 Task: Find the distance between Denver and Molly Brown House Museum
Action: Mouse moved to (258, 66)
Screenshot: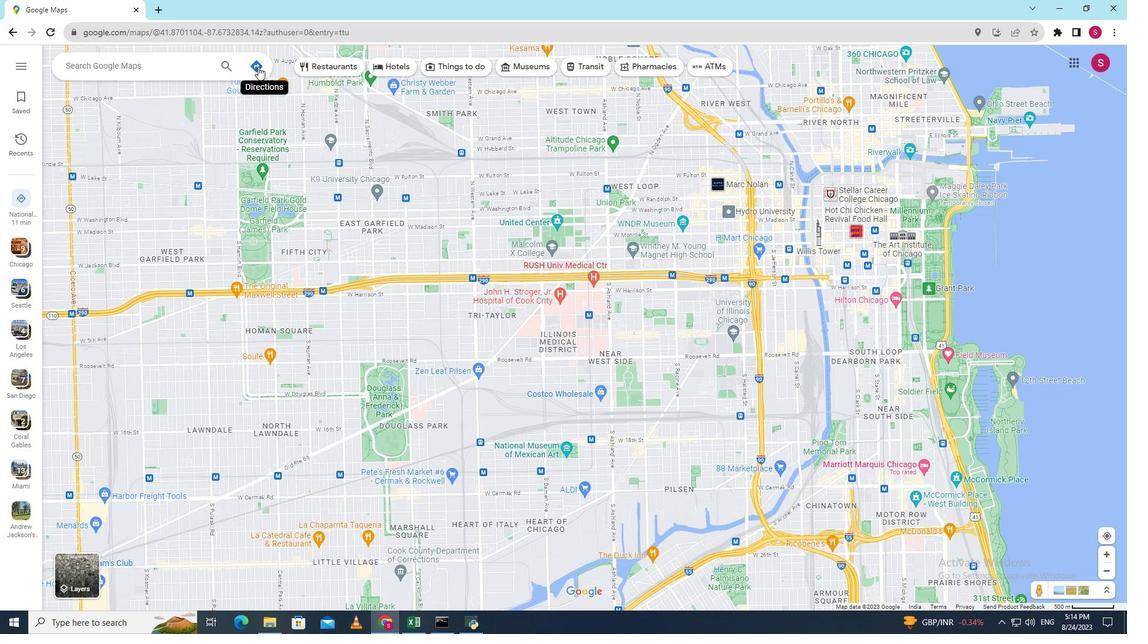 
Action: Mouse pressed left at (258, 66)
Screenshot: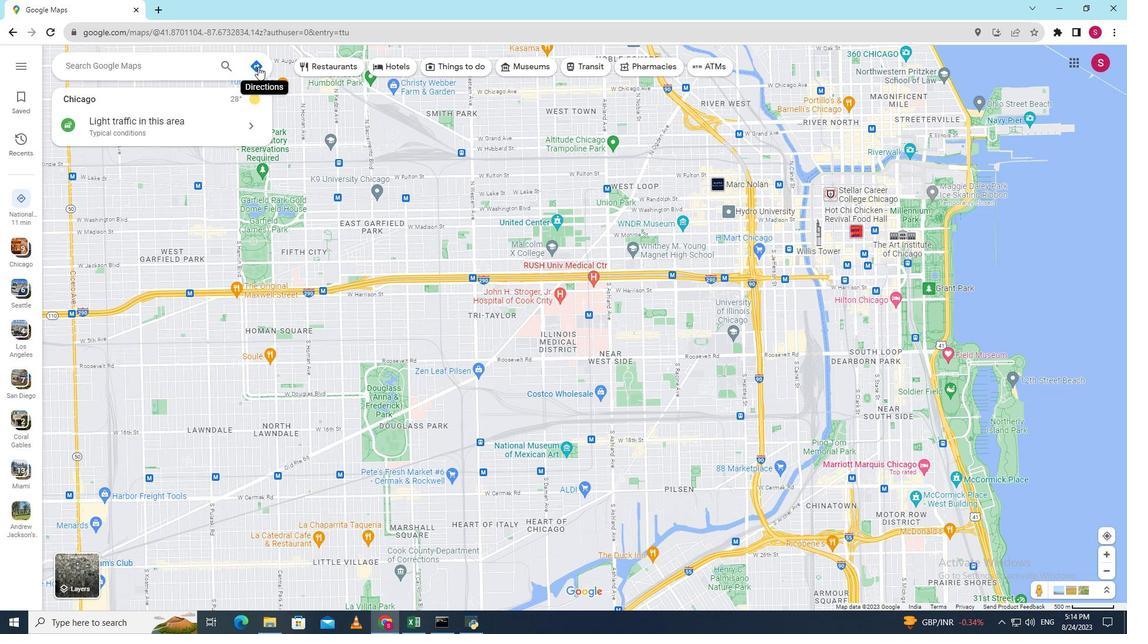 
Action: Key pressed <Key.shift>Denver
Screenshot: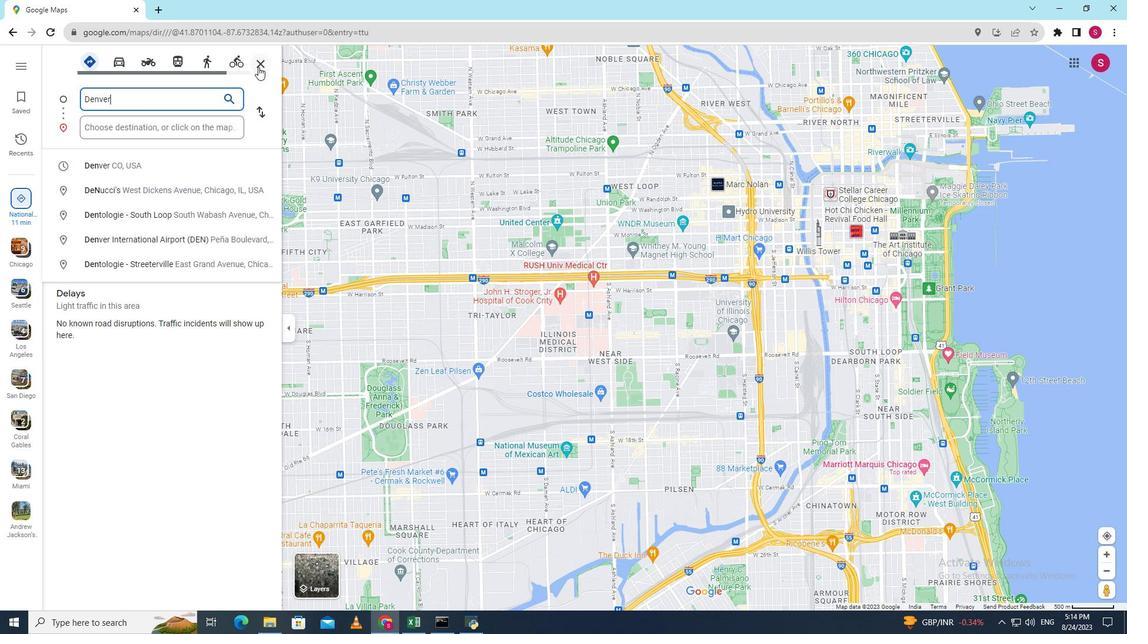 
Action: Mouse moved to (169, 130)
Screenshot: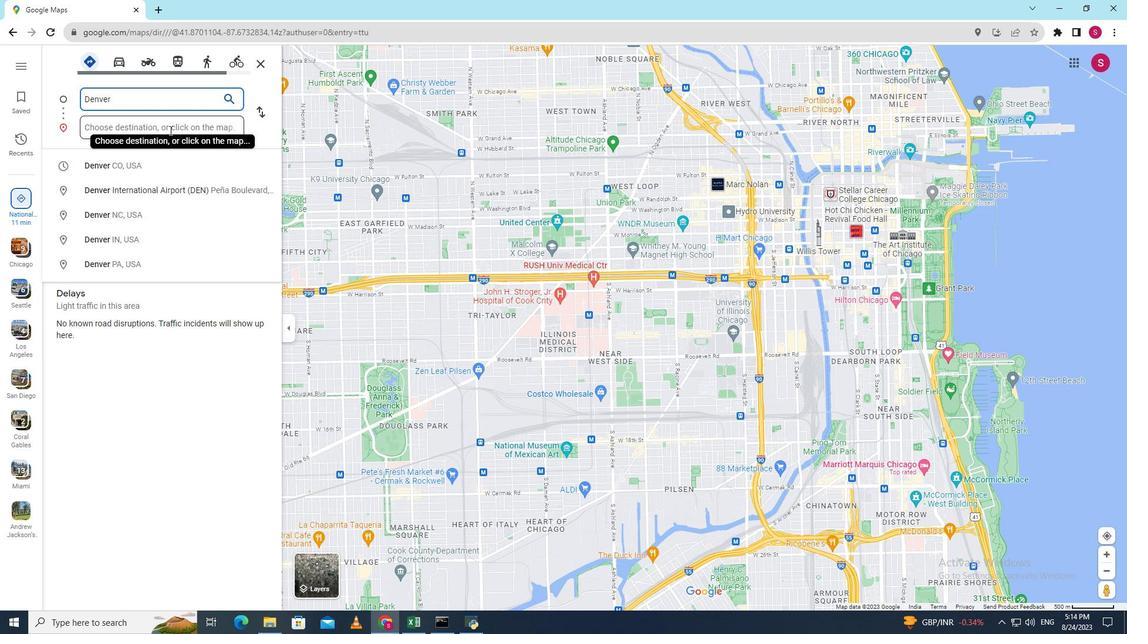 
Action: Mouse pressed left at (169, 130)
Screenshot: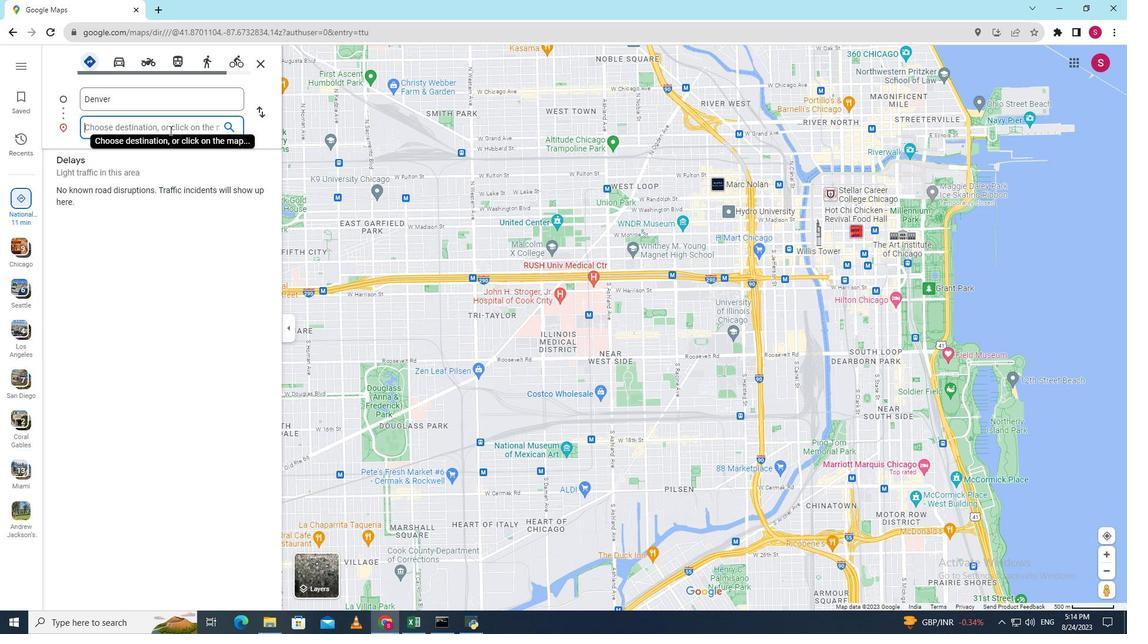 
Action: Key pressed <Key.shift>Molly<Key.space><Key.shift>Brown<Key.space><Key.shift>House<Key.space><Key.shift>Museum<Key.enter>
Screenshot: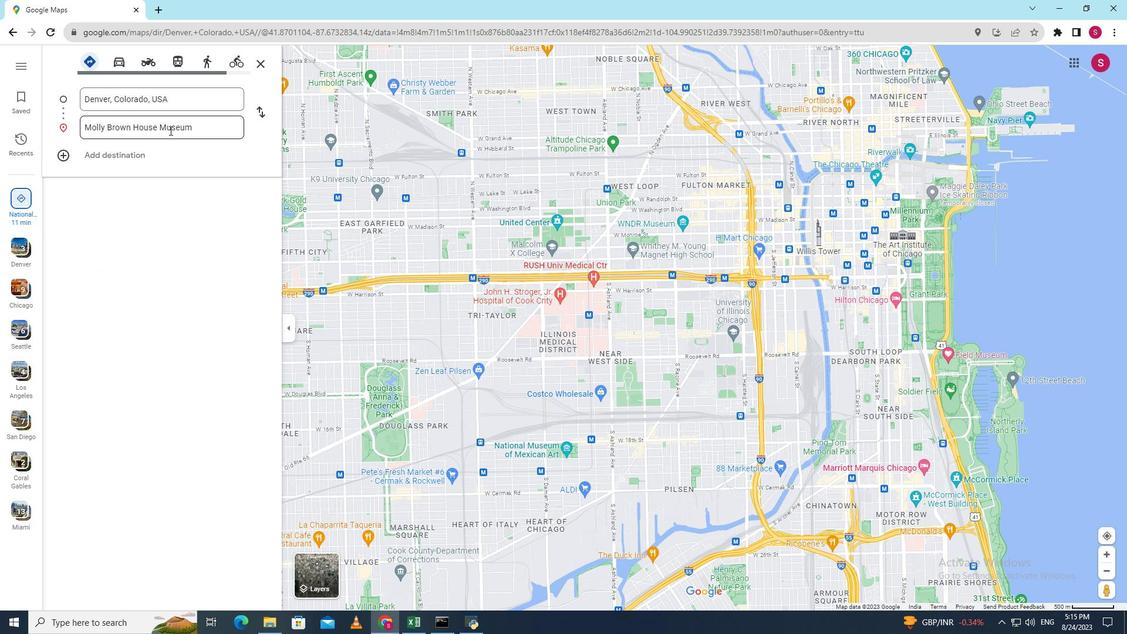 
Action: Mouse moved to (616, 266)
Screenshot: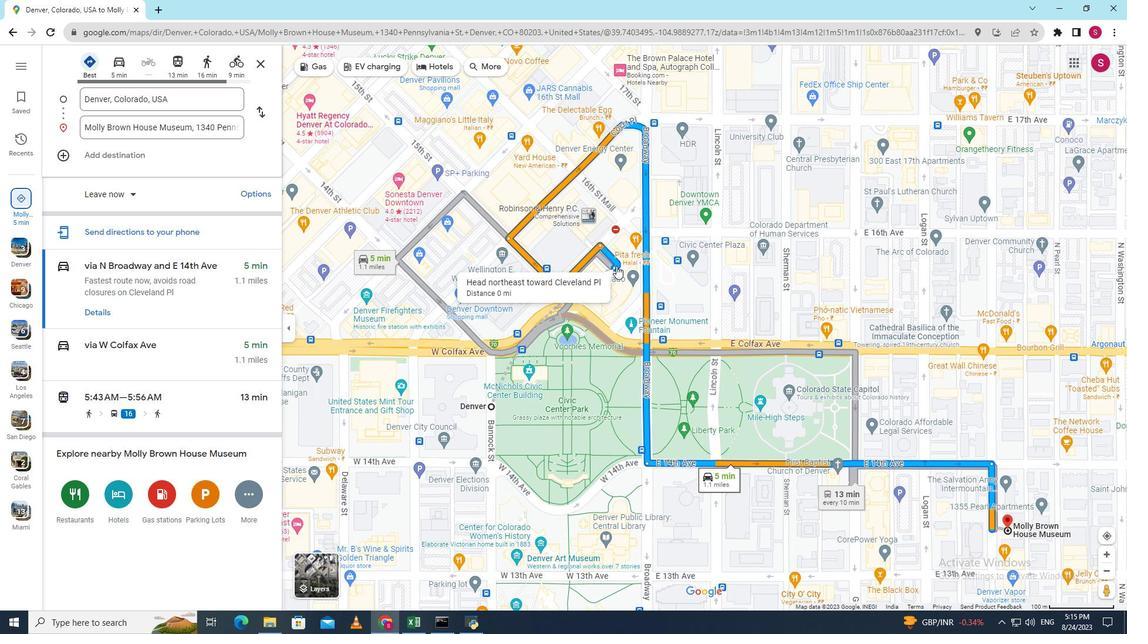 
Action: Mouse scrolled (616, 266) with delta (0, 0)
Screenshot: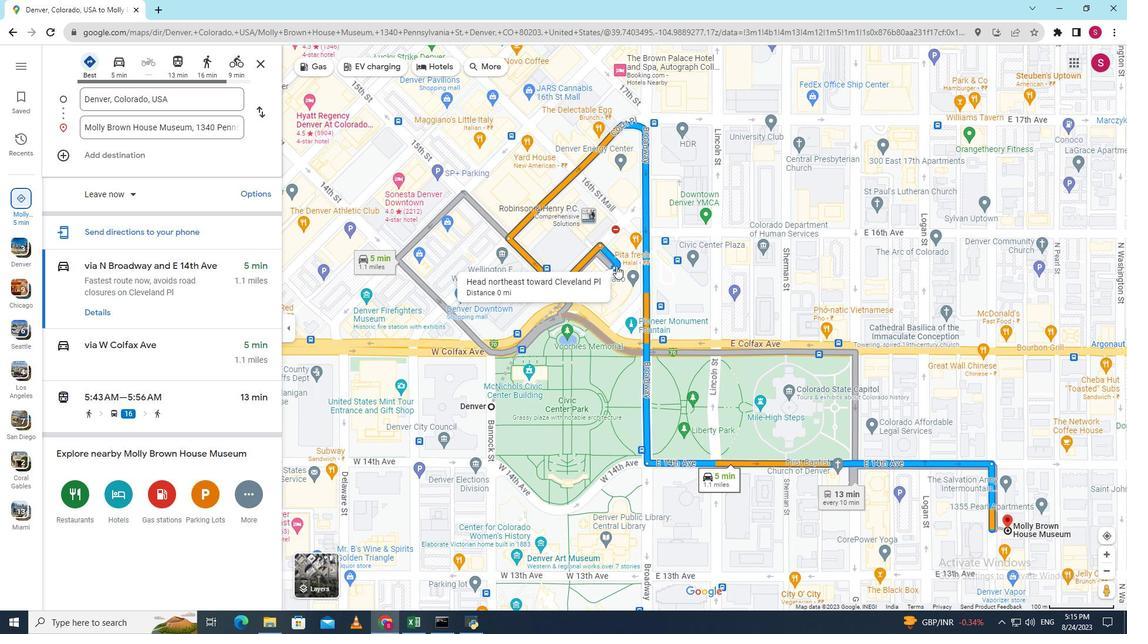 
Action: Mouse scrolled (616, 266) with delta (0, 0)
Screenshot: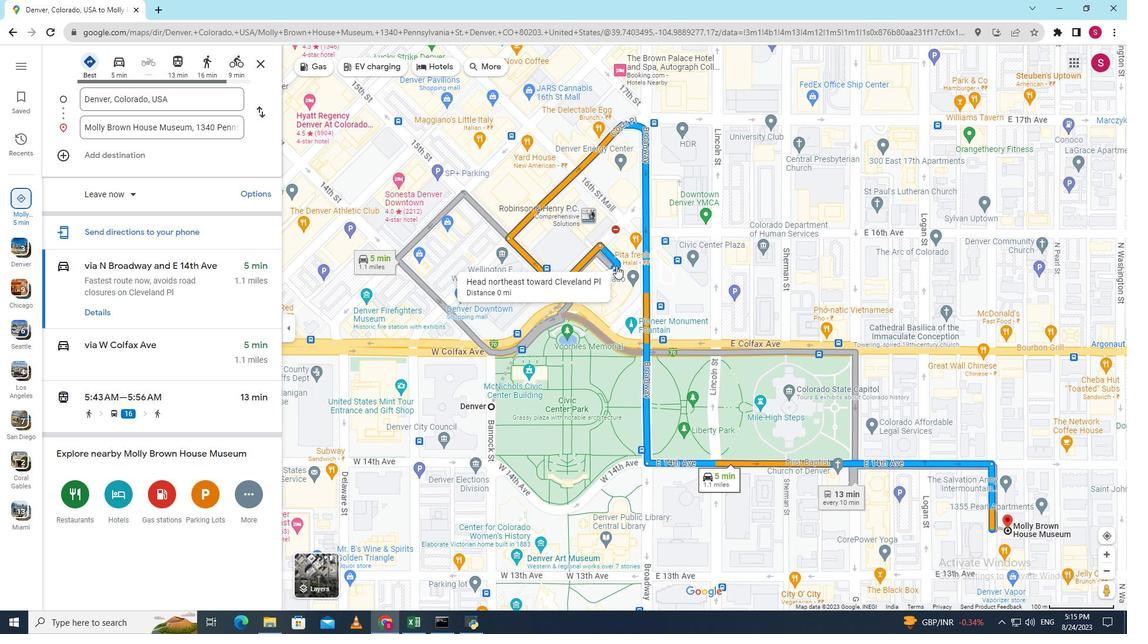 
Action: Mouse scrolled (616, 266) with delta (0, 0)
Screenshot: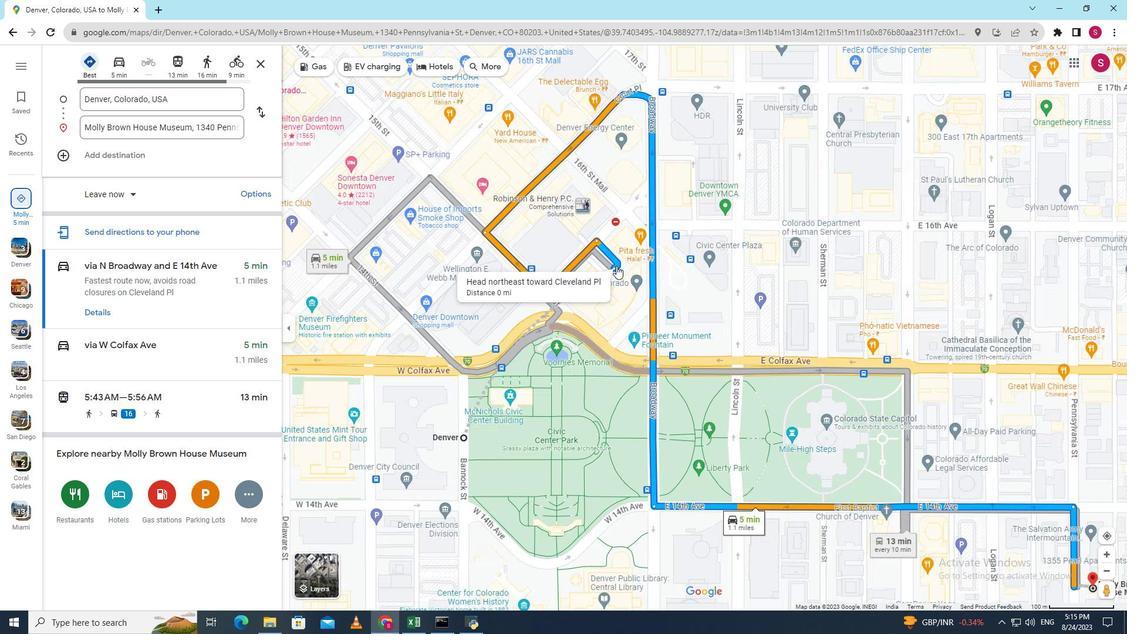 
Action: Mouse scrolled (616, 266) with delta (0, 0)
Screenshot: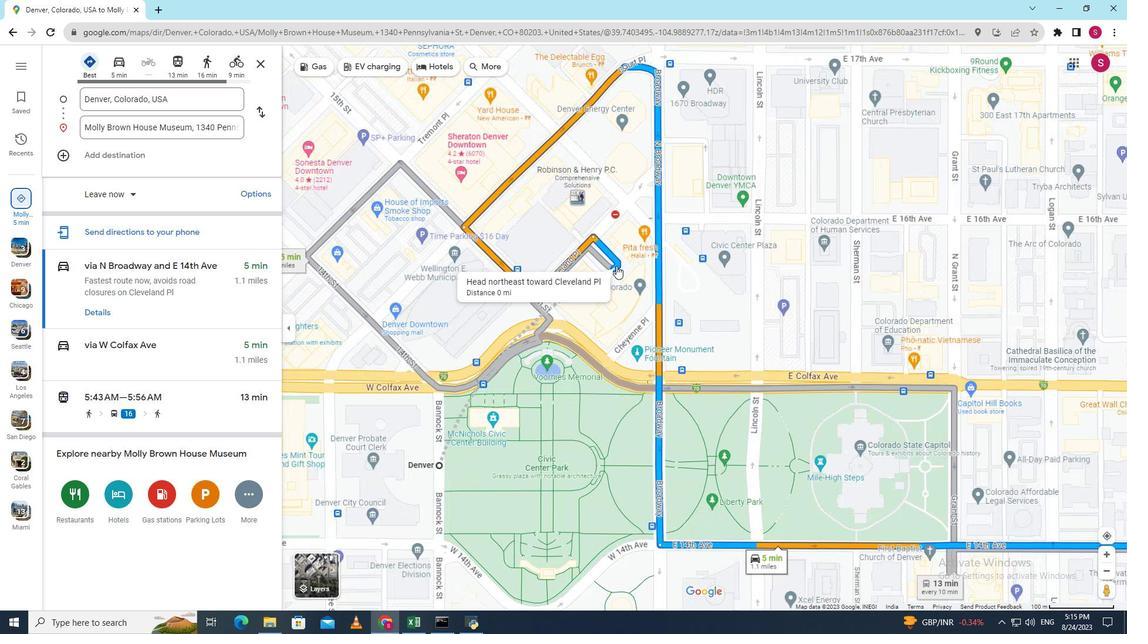 
Action: Mouse scrolled (616, 266) with delta (0, 0)
Screenshot: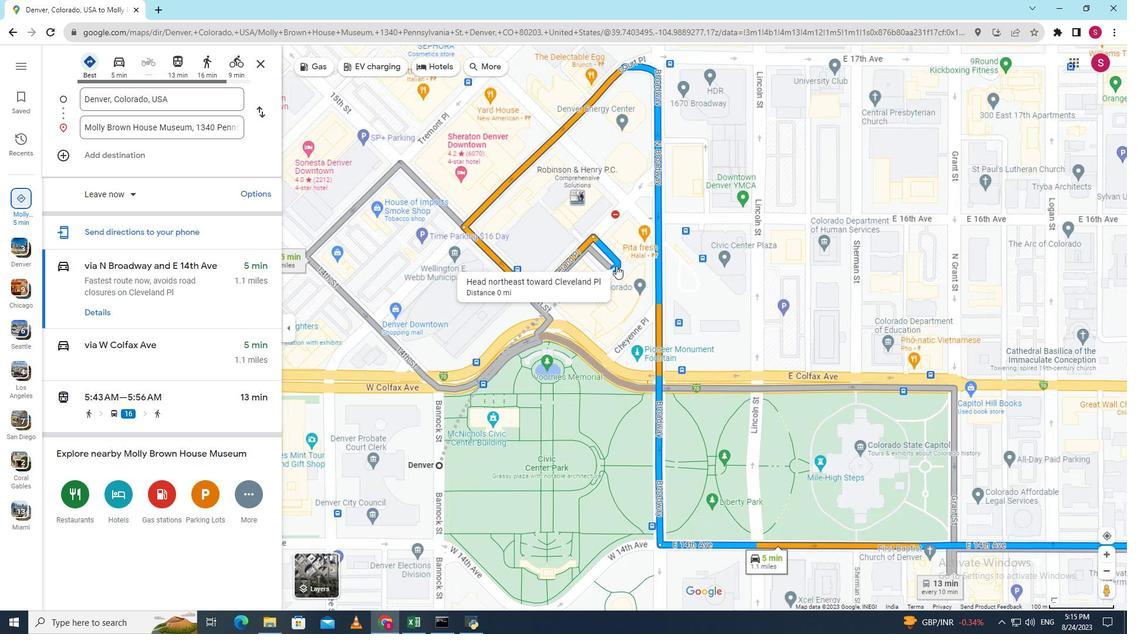 
Action: Mouse moved to (493, 384)
Screenshot: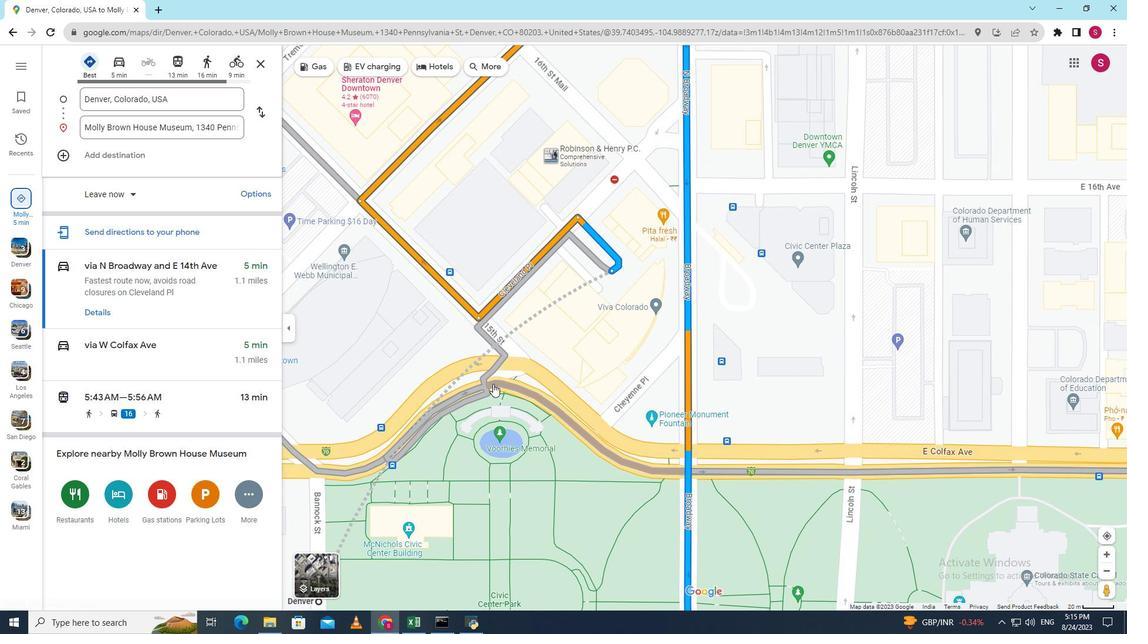 
Action: Mouse scrolled (493, 384) with delta (0, 0)
Screenshot: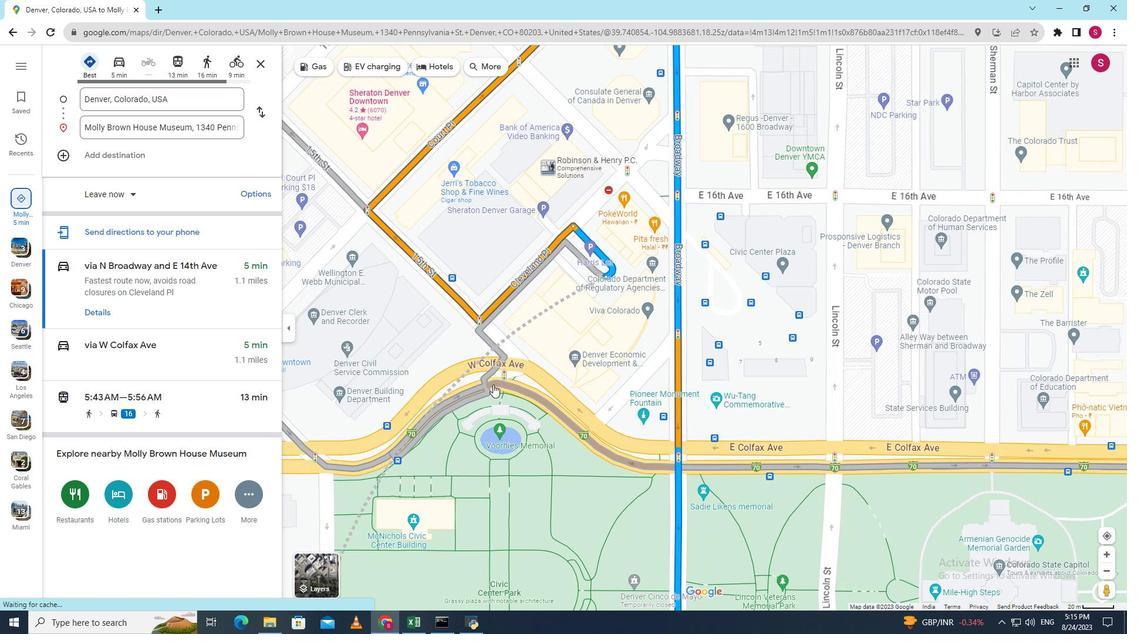 
Action: Mouse scrolled (493, 384) with delta (0, 0)
Screenshot: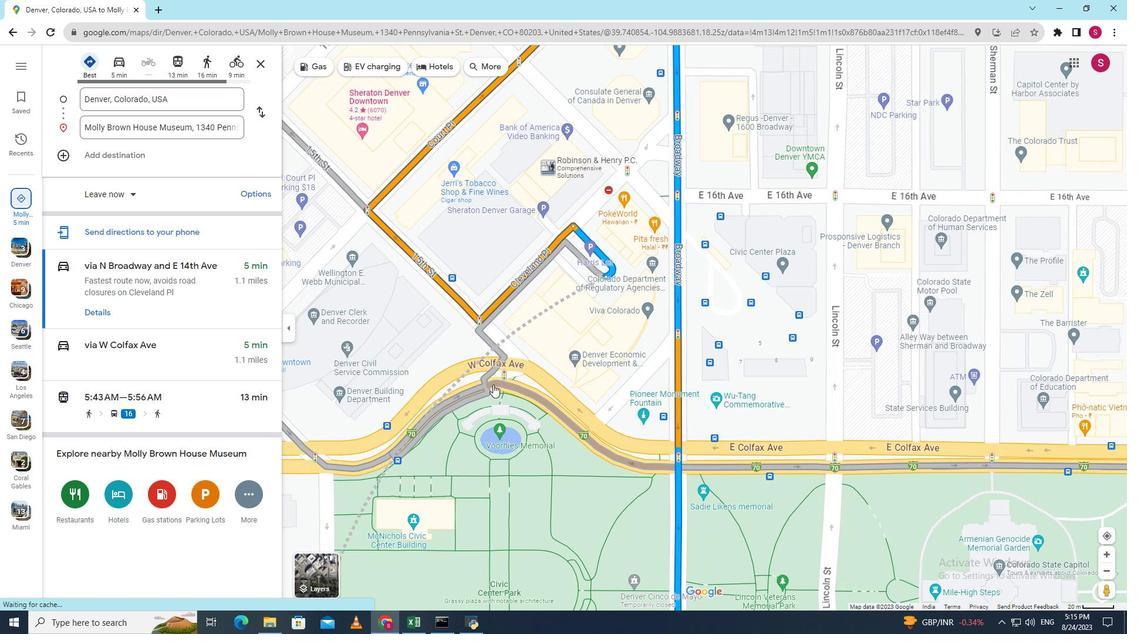 
Action: Mouse scrolled (493, 384) with delta (0, 0)
Screenshot: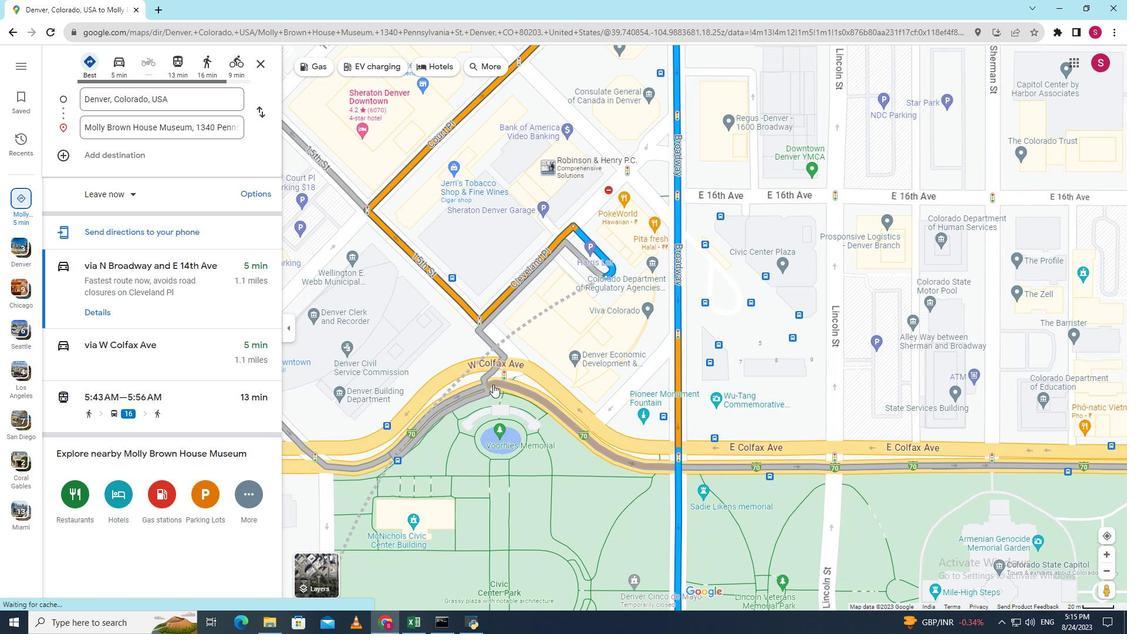 
Action: Mouse scrolled (493, 384) with delta (0, 0)
Screenshot: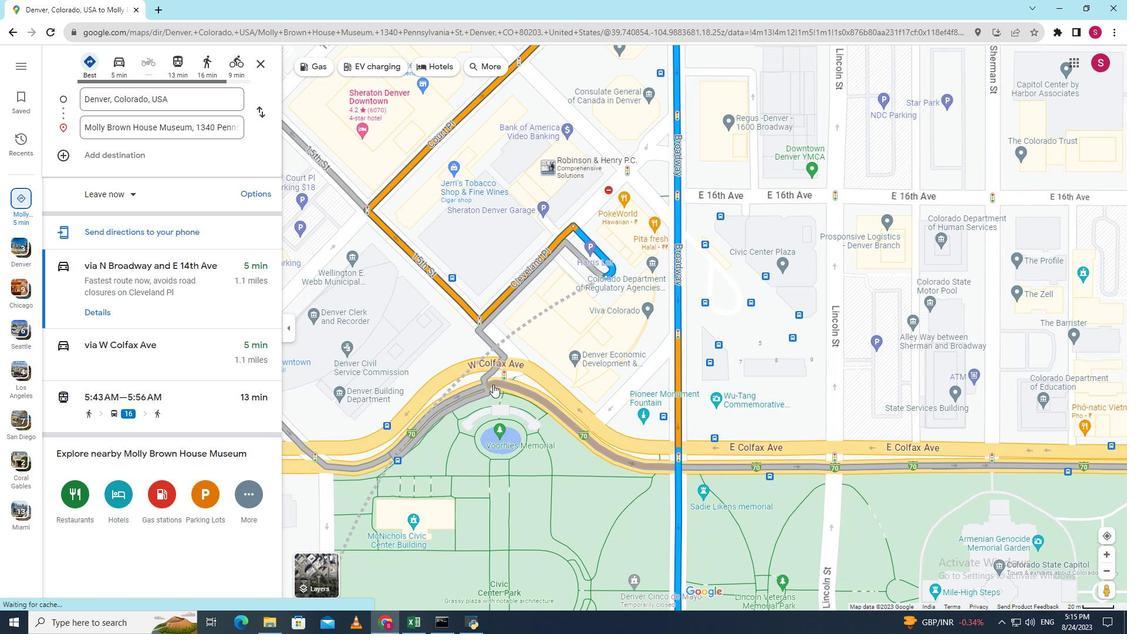 
Action: Mouse scrolled (493, 384) with delta (0, 0)
Screenshot: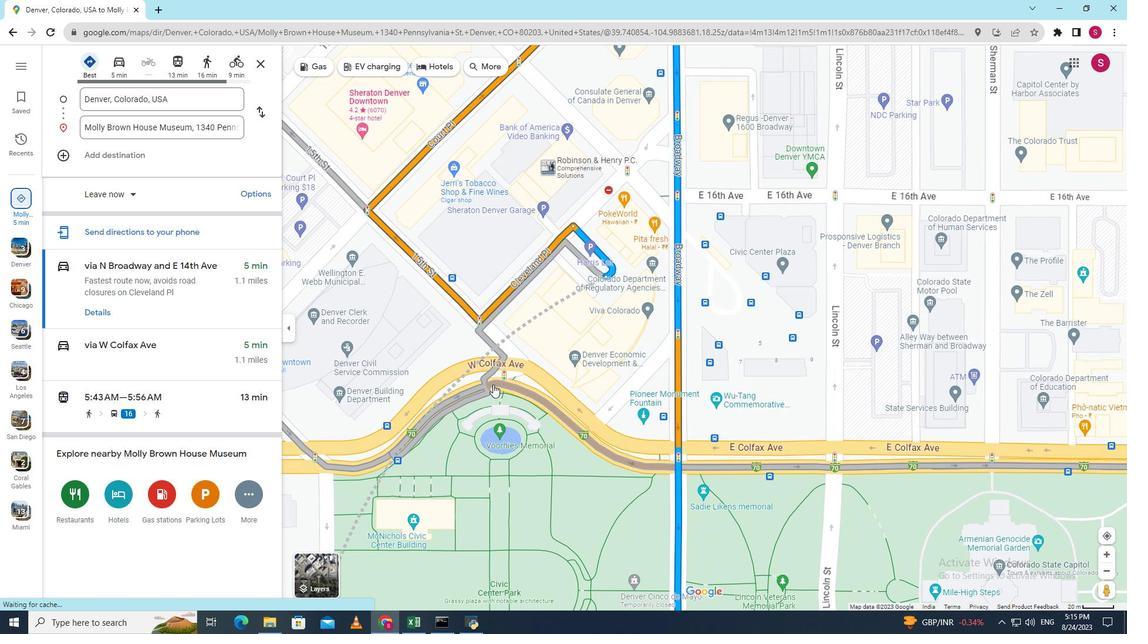
Action: Mouse scrolled (493, 384) with delta (0, 0)
Screenshot: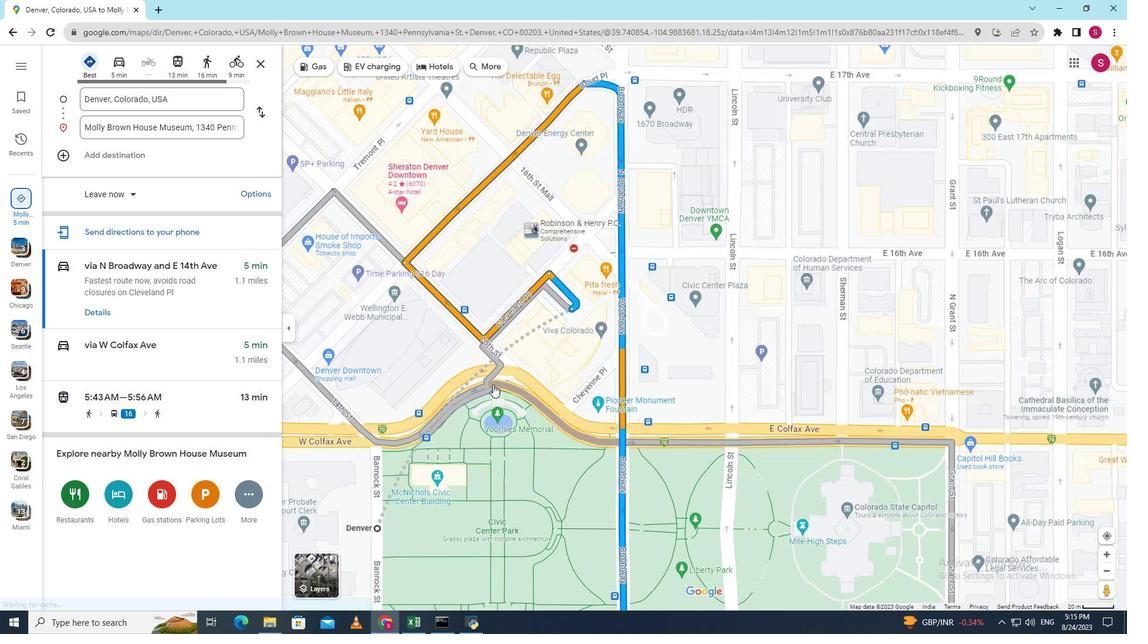 
Action: Mouse moved to (410, 486)
Screenshot: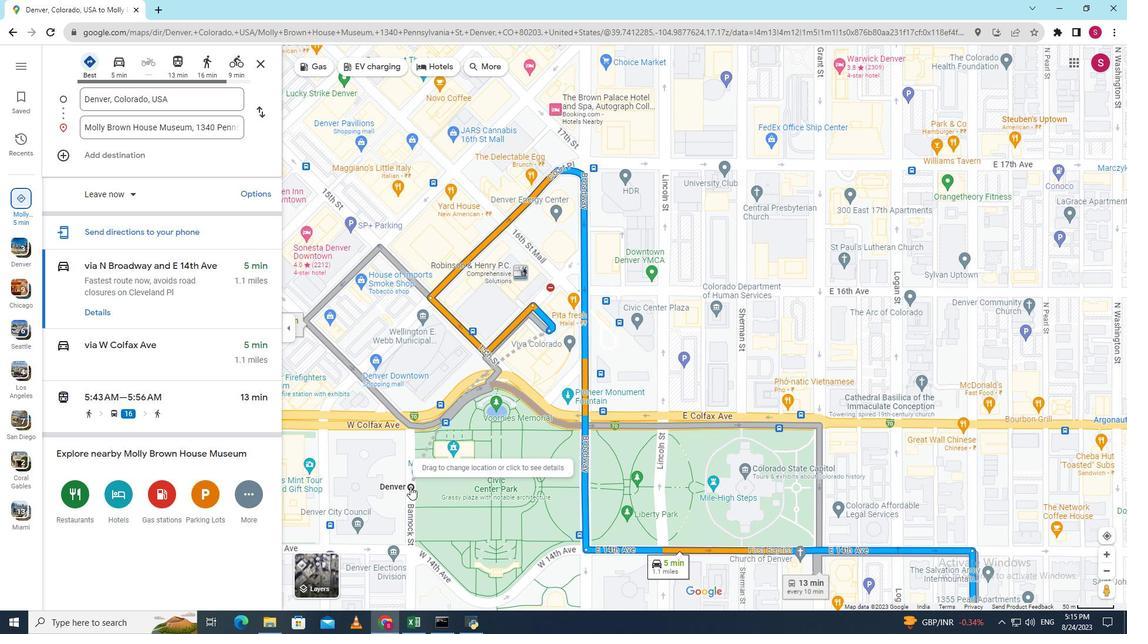 
Action: Mouse pressed right at (410, 486)
Screenshot: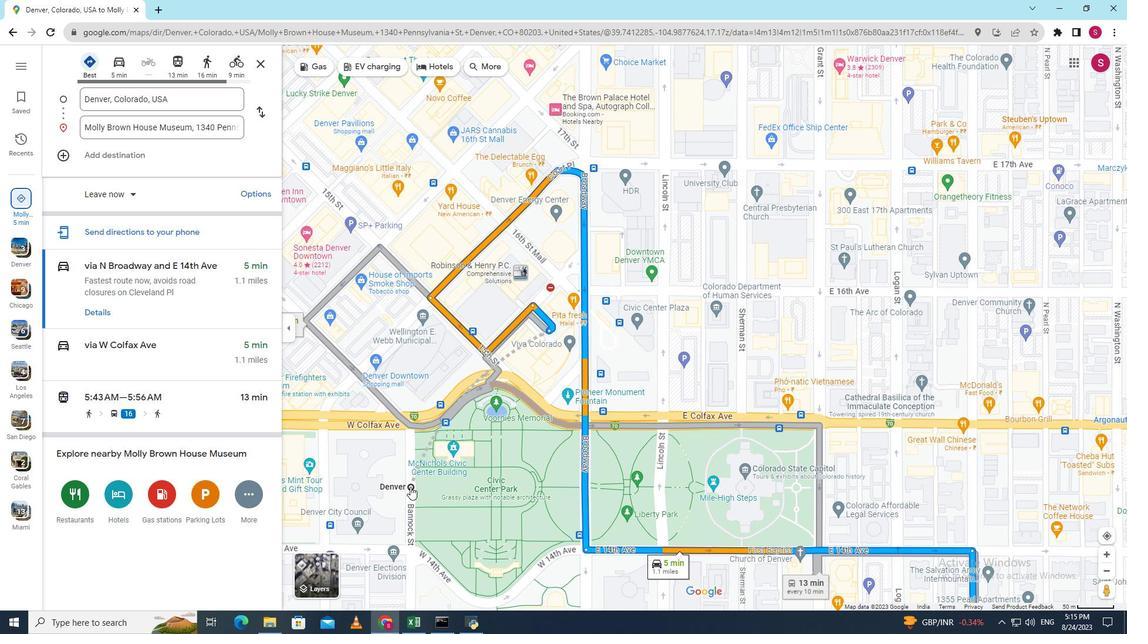 
Action: Mouse moved to (464, 576)
Screenshot: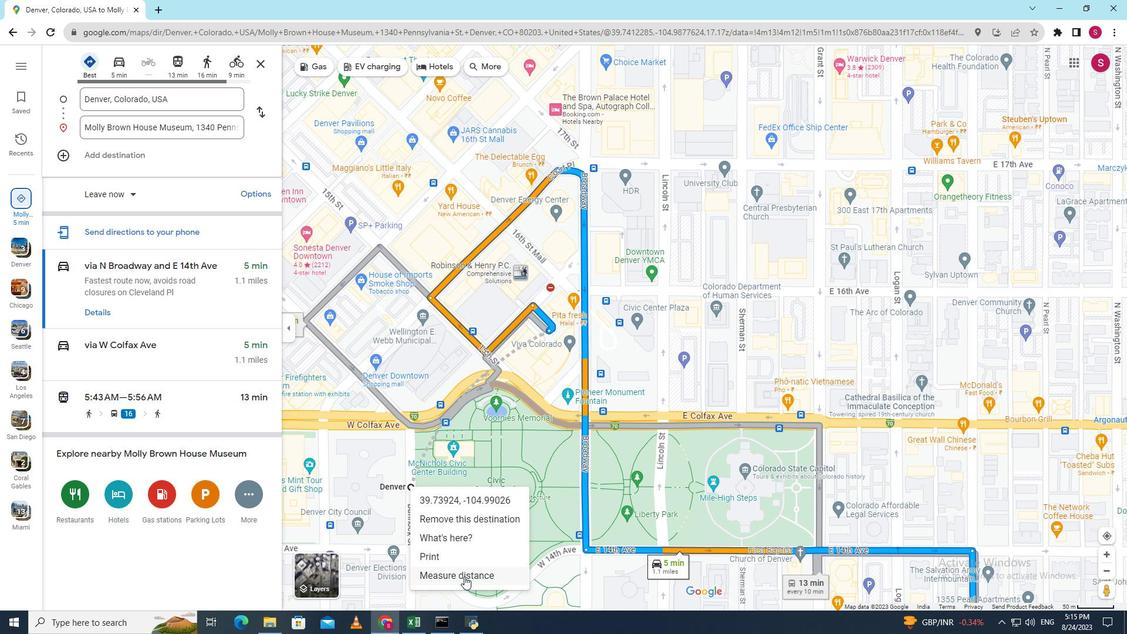 
Action: Mouse pressed left at (464, 576)
Screenshot: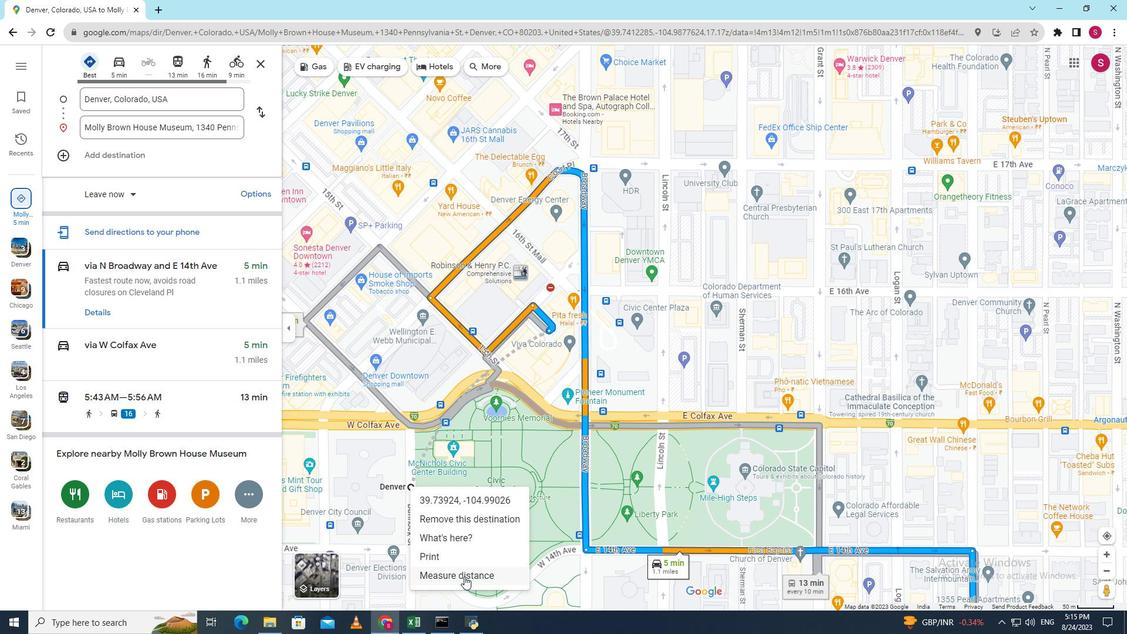 
Action: Mouse moved to (833, 493)
Screenshot: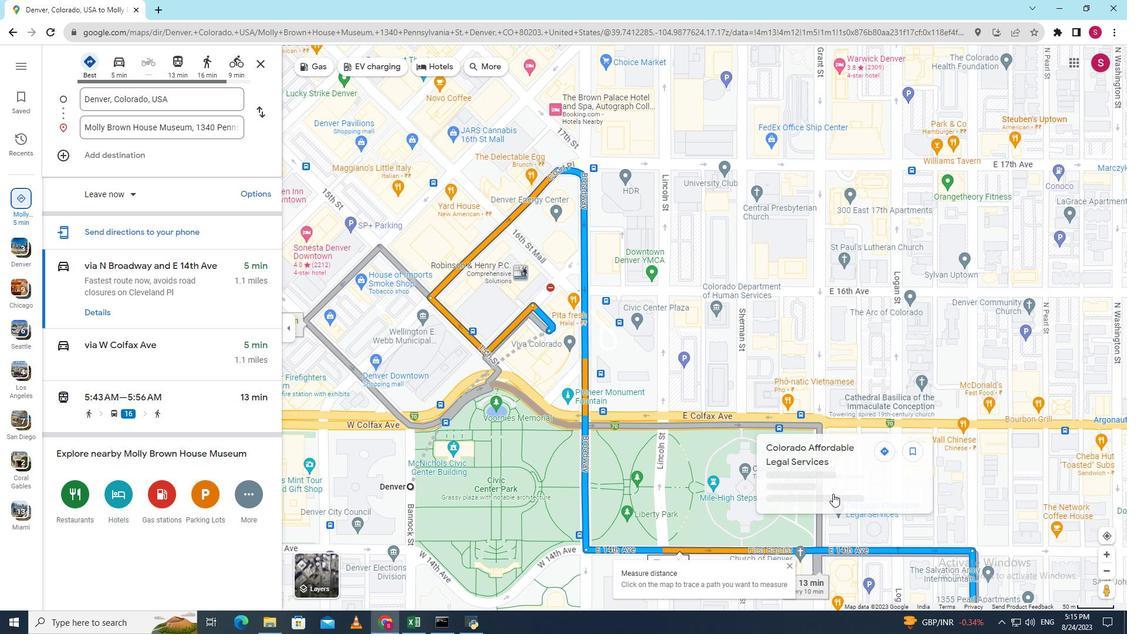 
Action: Mouse scrolled (833, 493) with delta (0, 0)
Screenshot: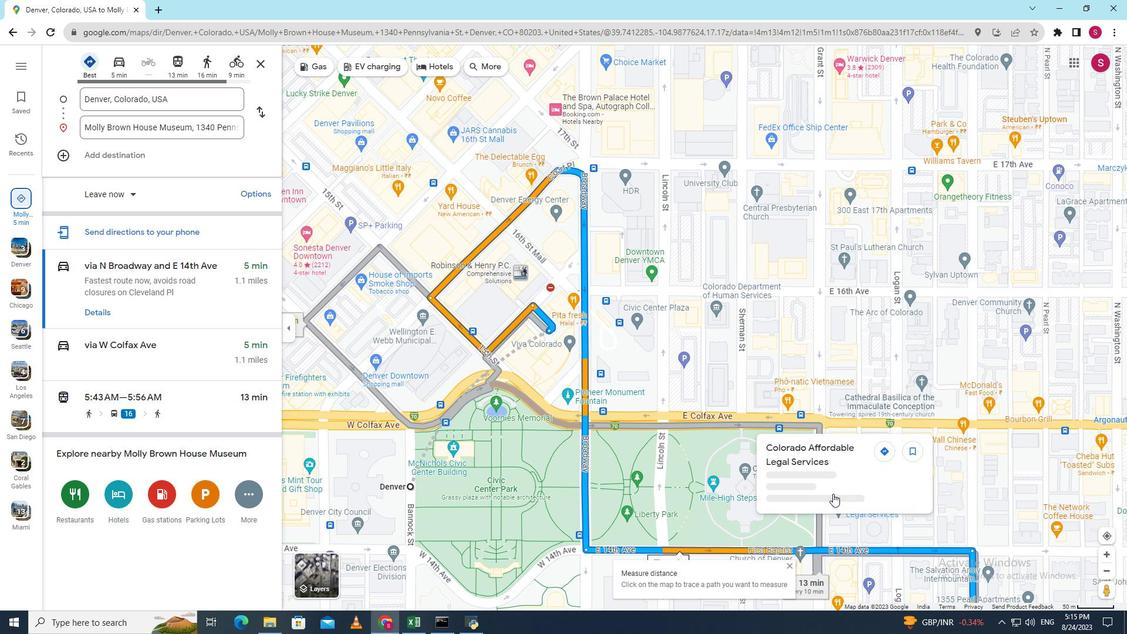 
Action: Mouse scrolled (833, 493) with delta (0, 0)
Screenshot: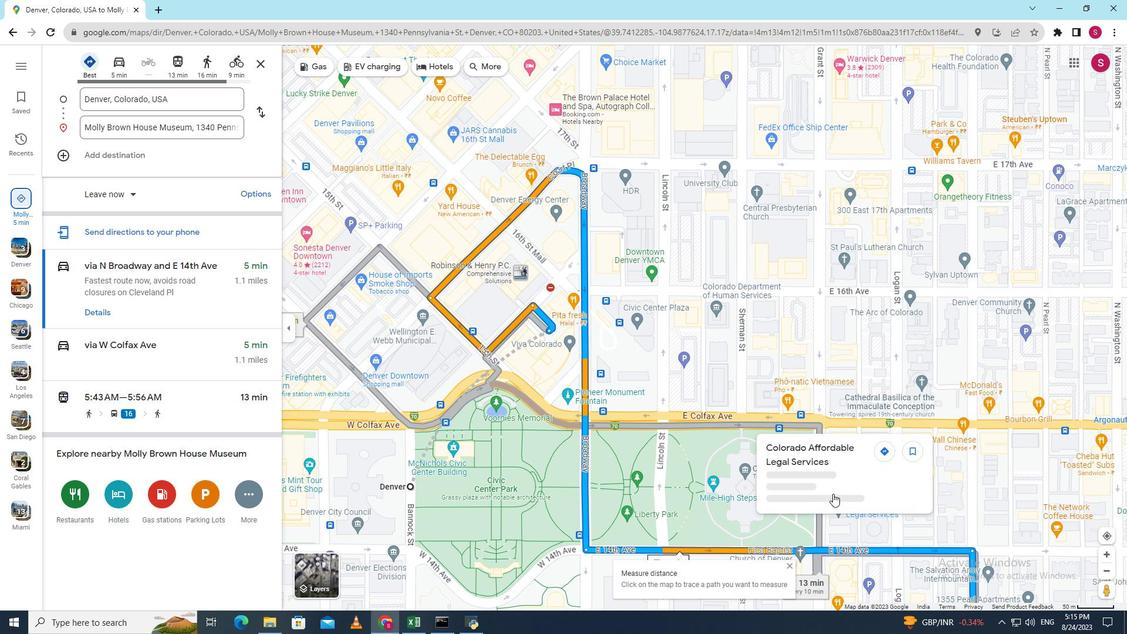 
Action: Mouse scrolled (833, 493) with delta (0, 0)
Screenshot: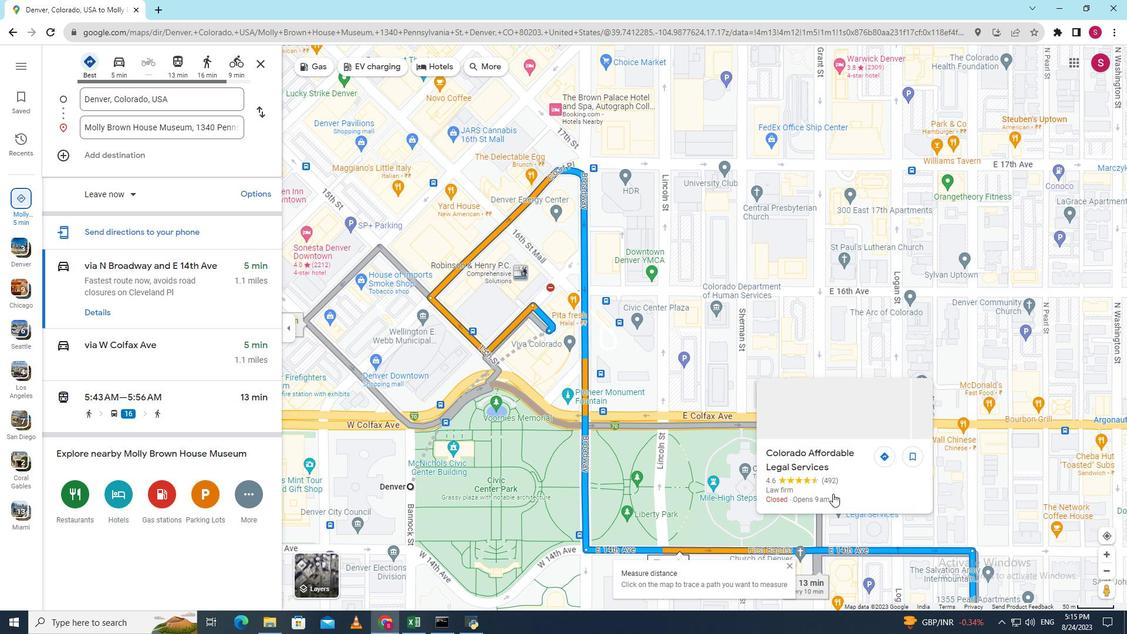 
Action: Mouse scrolled (833, 493) with delta (0, 0)
Screenshot: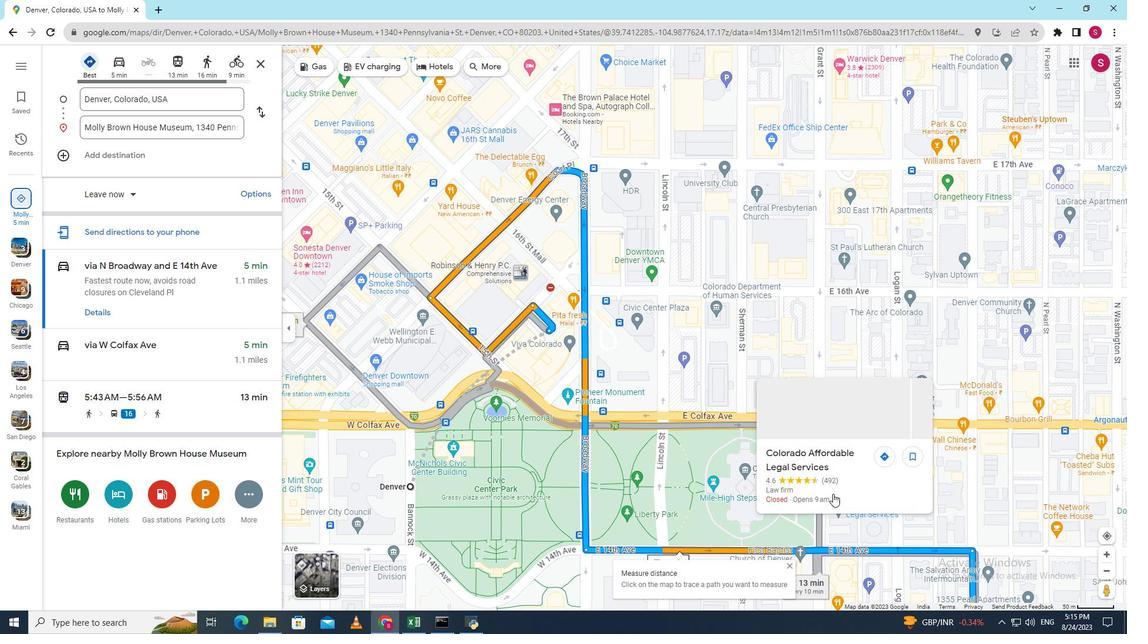 
Action: Mouse scrolled (833, 493) with delta (0, 0)
Screenshot: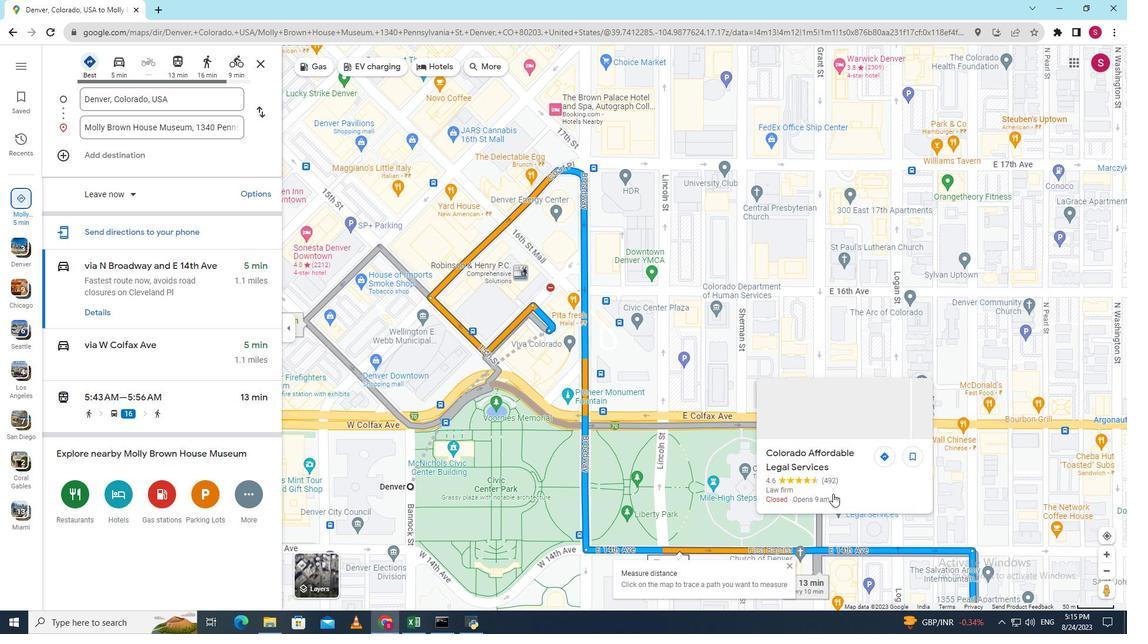 
Action: Mouse moved to (980, 519)
Screenshot: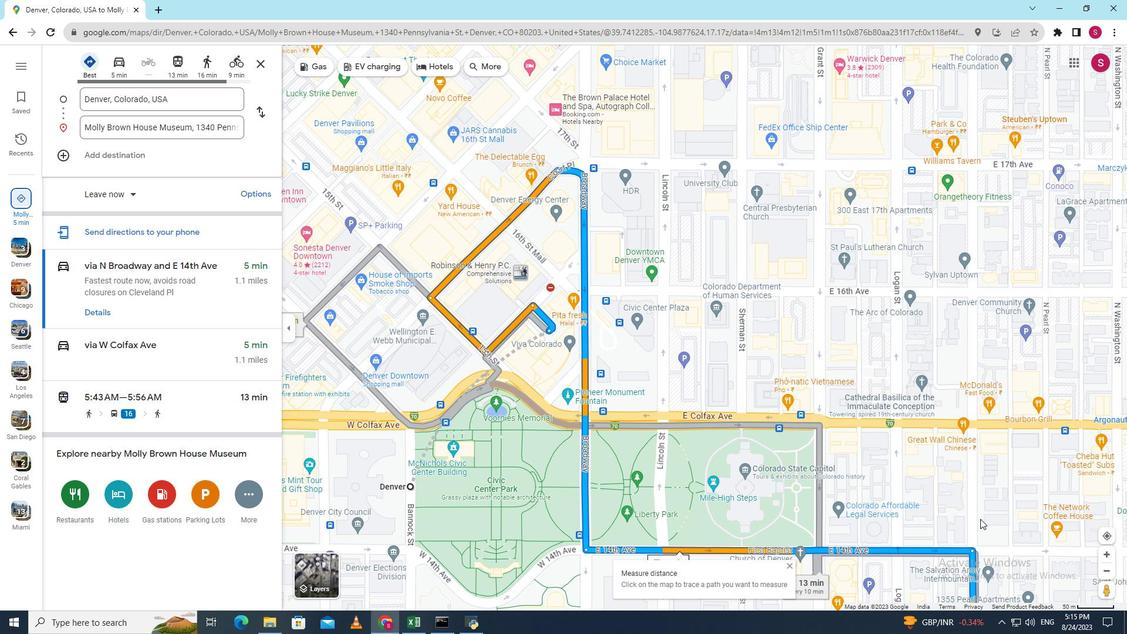
Action: Mouse scrolled (980, 518) with delta (0, 0)
Screenshot: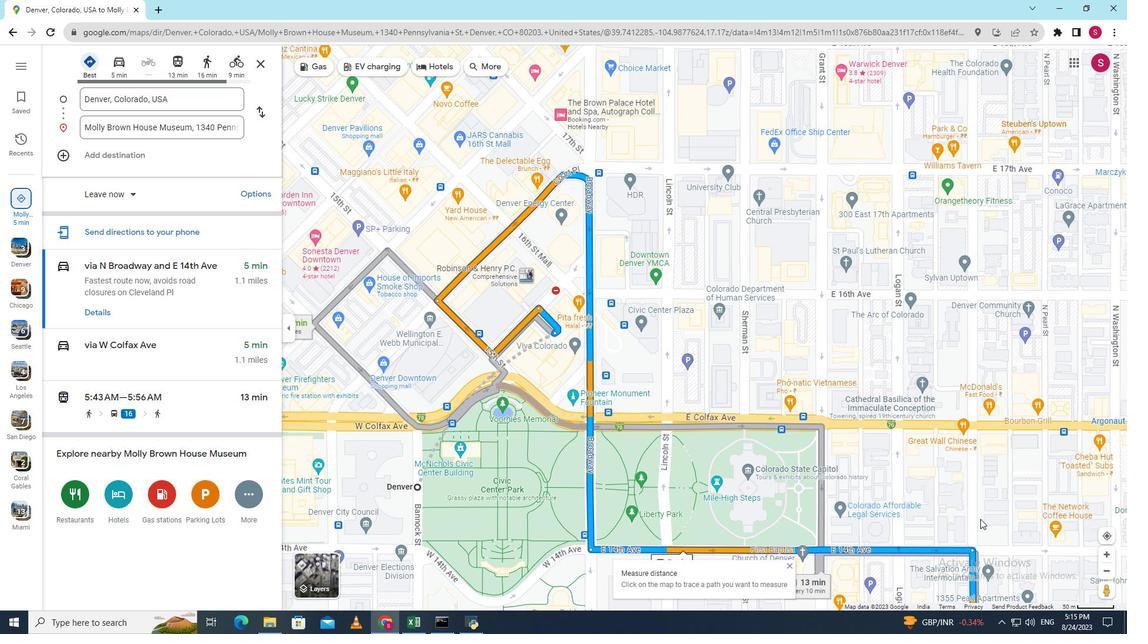 
Action: Mouse scrolled (980, 518) with delta (0, 0)
Screenshot: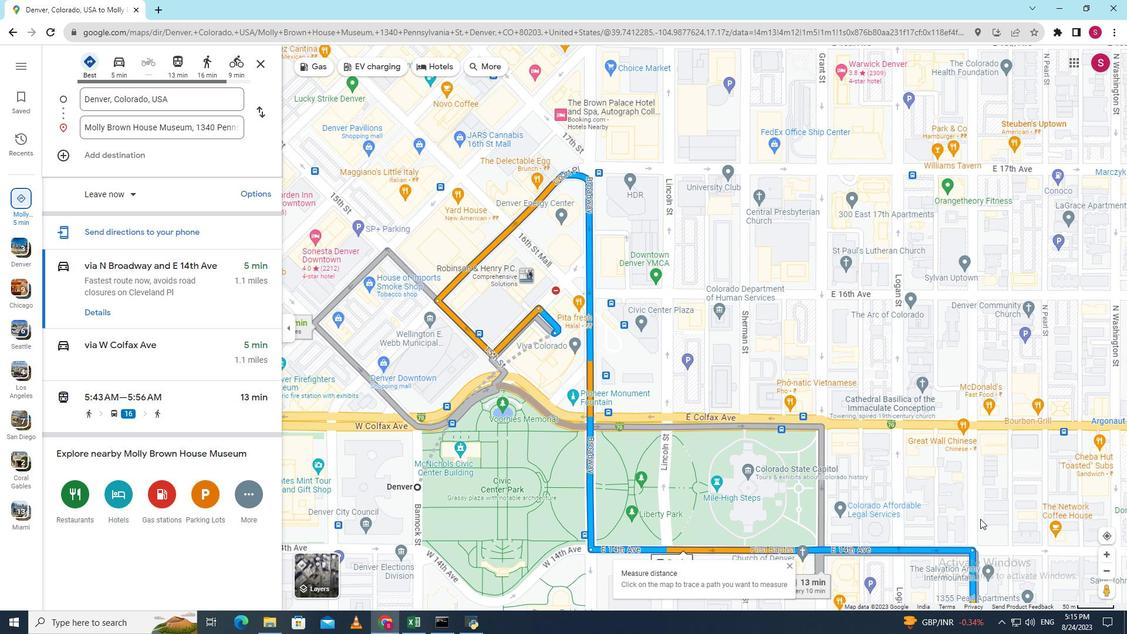 
Action: Mouse scrolled (980, 518) with delta (0, 0)
Screenshot: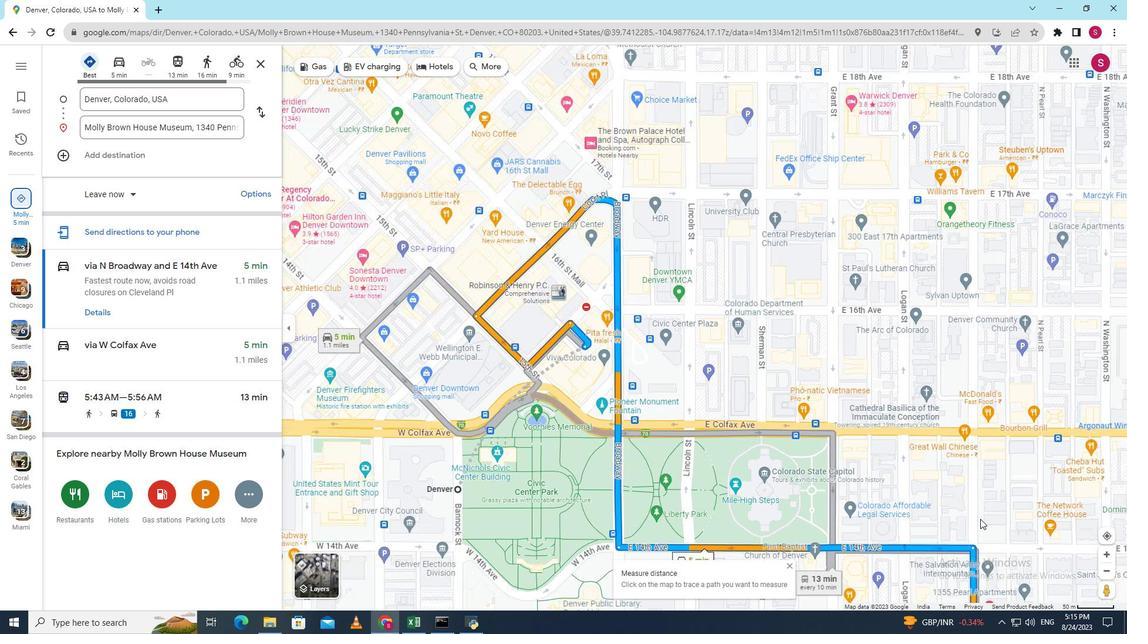 
Action: Mouse scrolled (980, 518) with delta (0, 0)
Screenshot: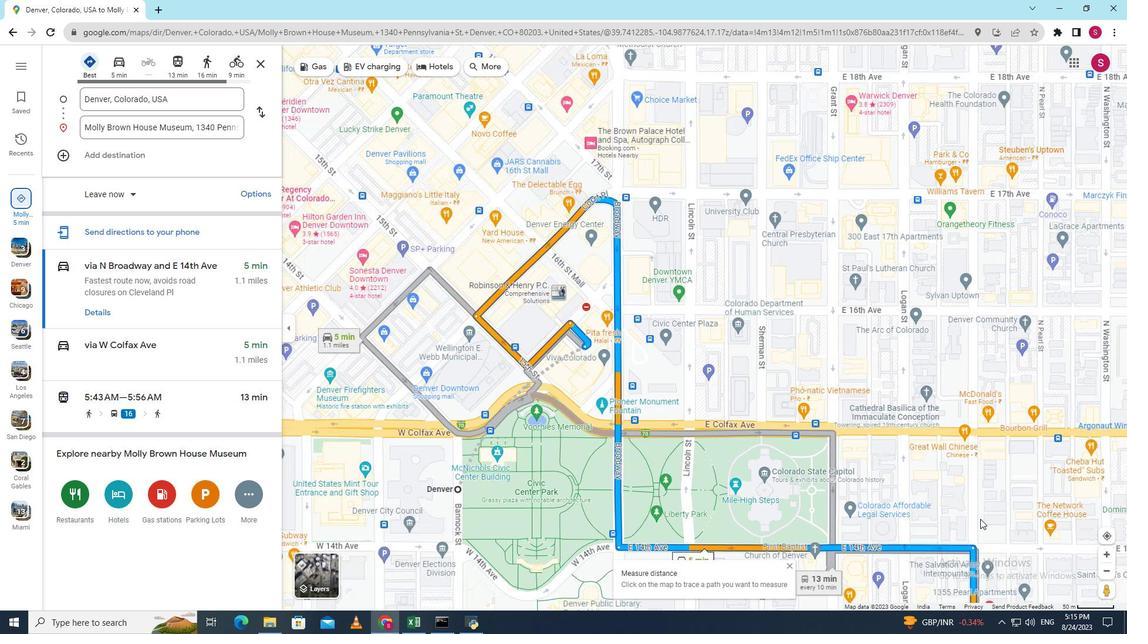 
Action: Mouse scrolled (980, 518) with delta (0, 0)
Screenshot: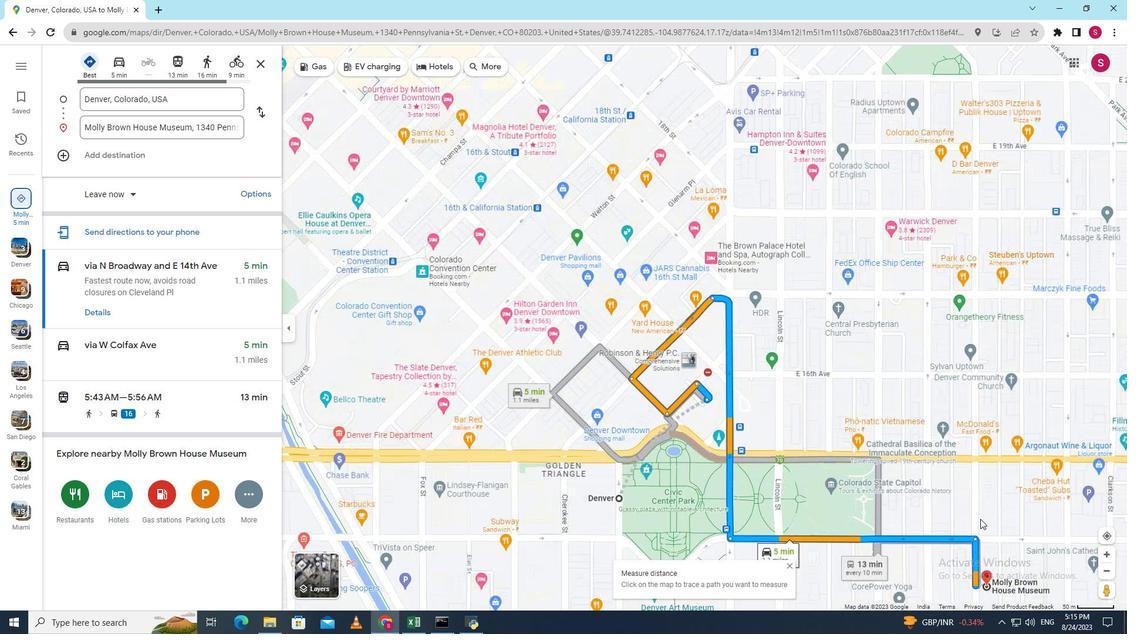 
Action: Mouse moved to (968, 553)
Screenshot: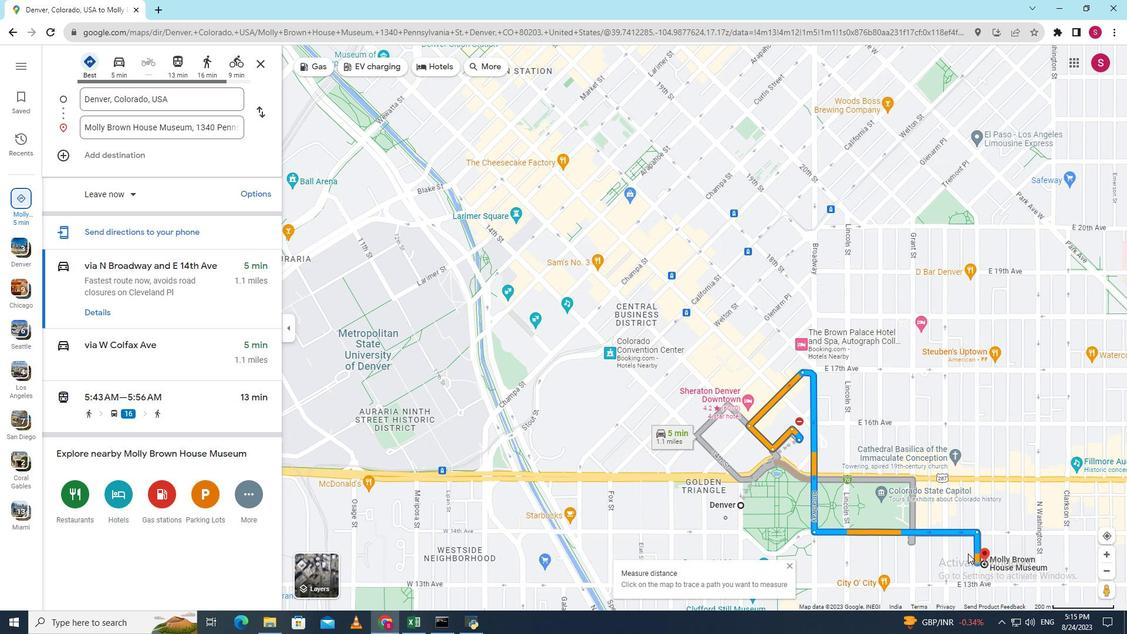 
Action: Mouse pressed left at (968, 553)
Screenshot: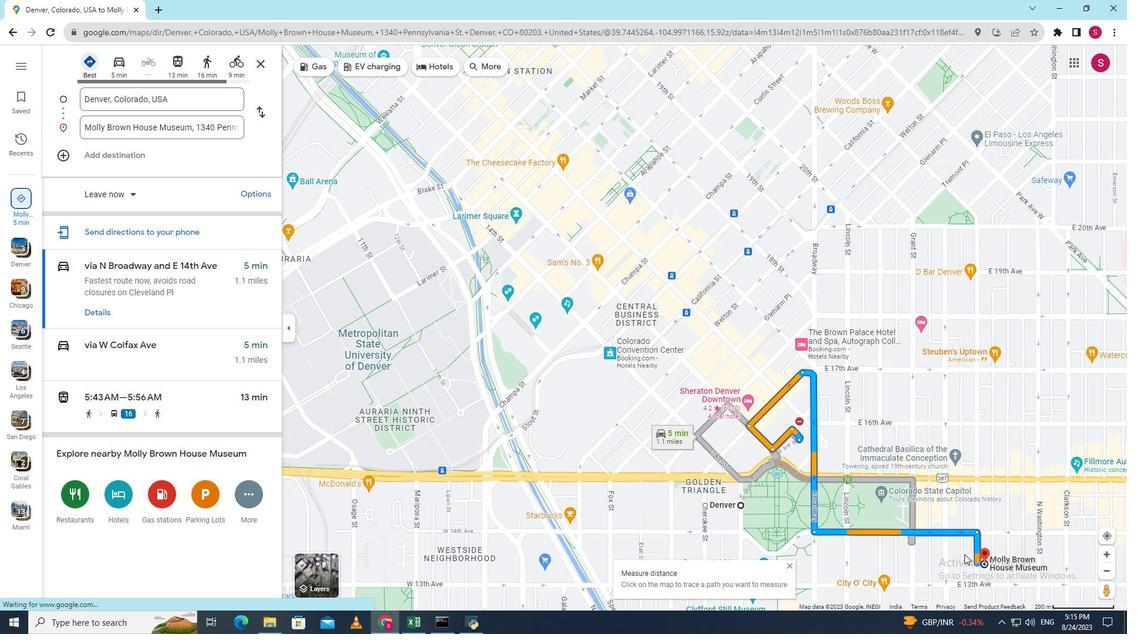 
Action: Mouse moved to (824, 424)
Screenshot: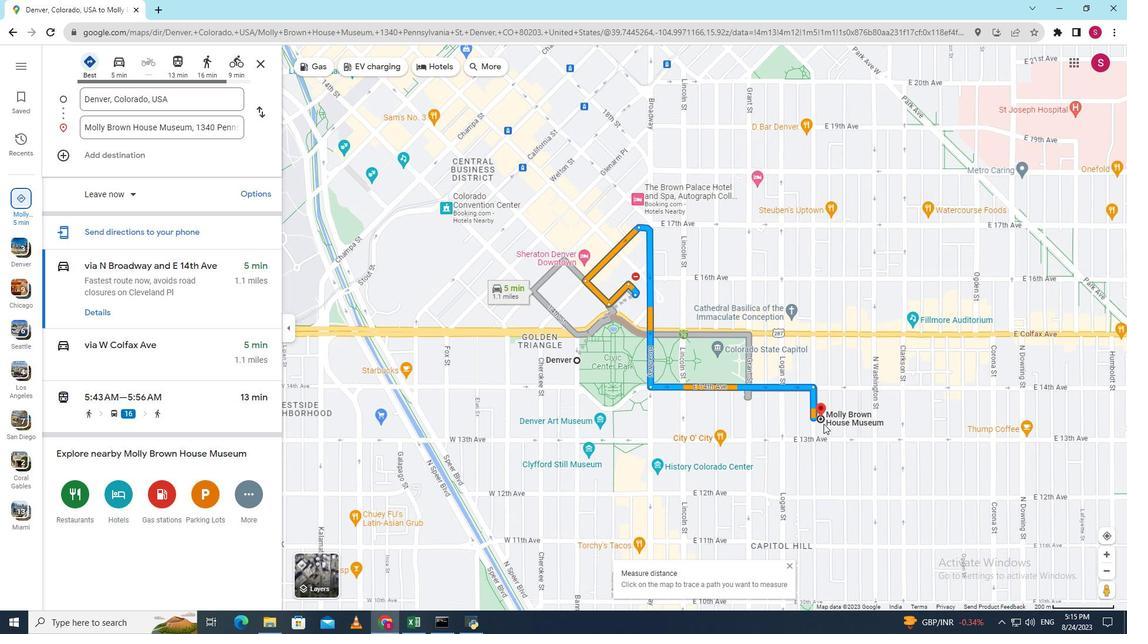 
Action: Mouse scrolled (824, 424) with delta (0, 0)
Screenshot: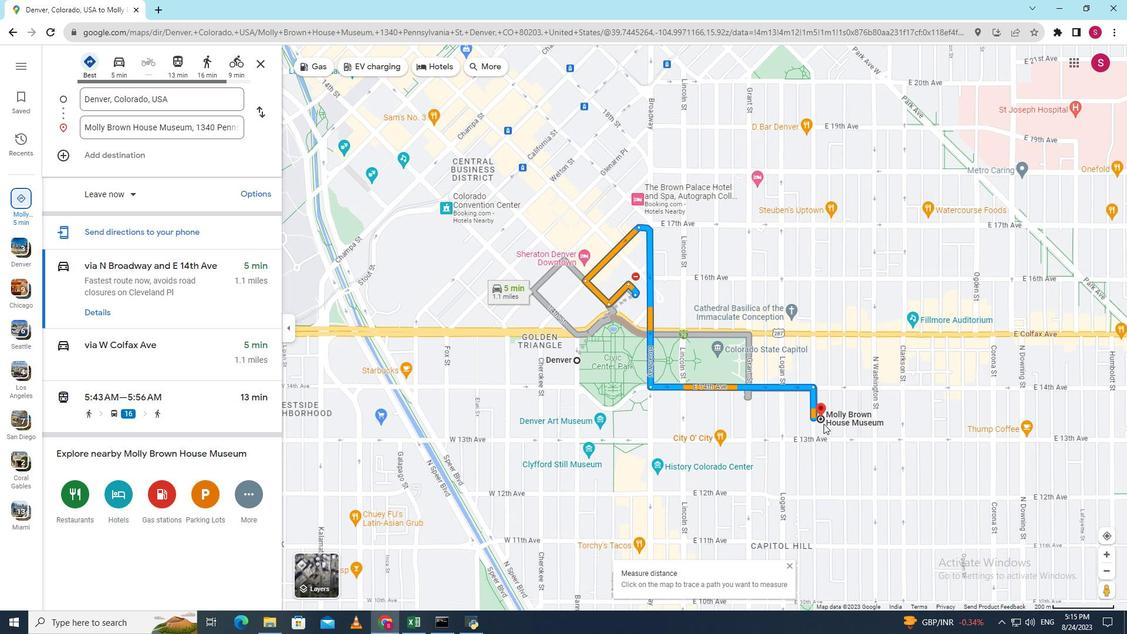 
Action: Mouse scrolled (824, 424) with delta (0, 0)
Screenshot: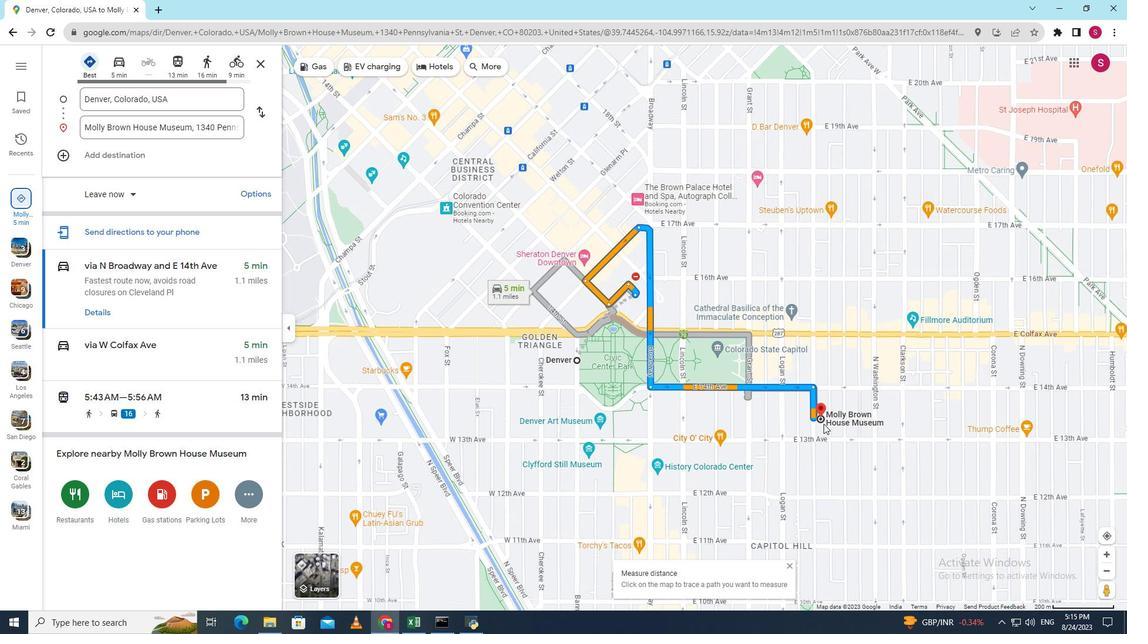 
Action: Mouse scrolled (824, 424) with delta (0, 0)
Screenshot: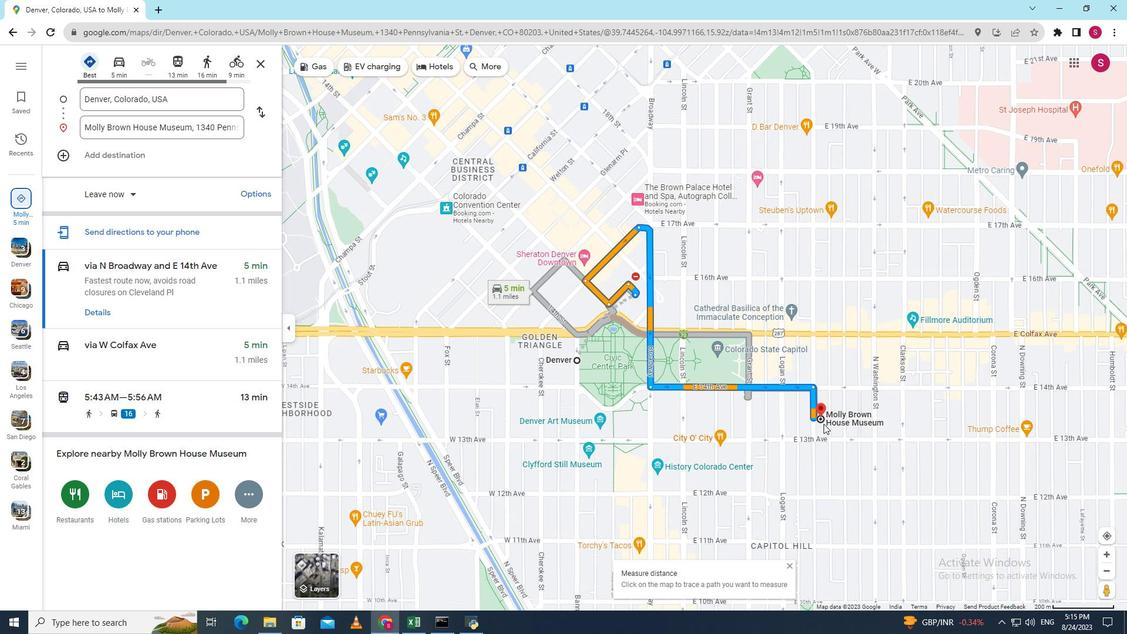 
Action: Mouse scrolled (824, 424) with delta (0, 0)
Screenshot: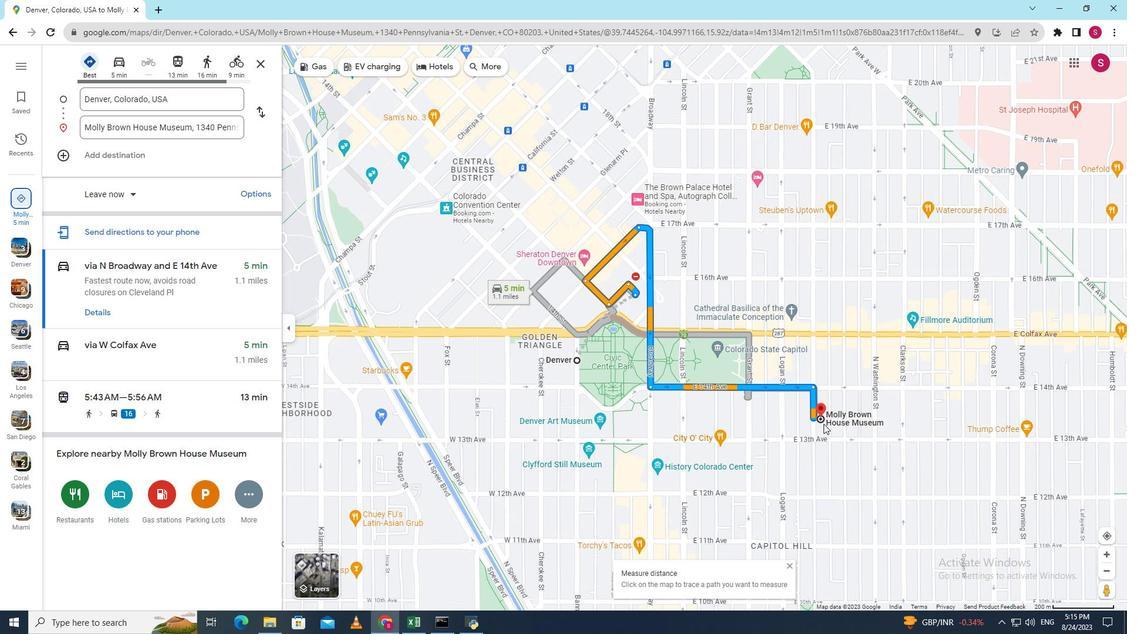 
Action: Mouse scrolled (824, 424) with delta (0, 0)
Screenshot: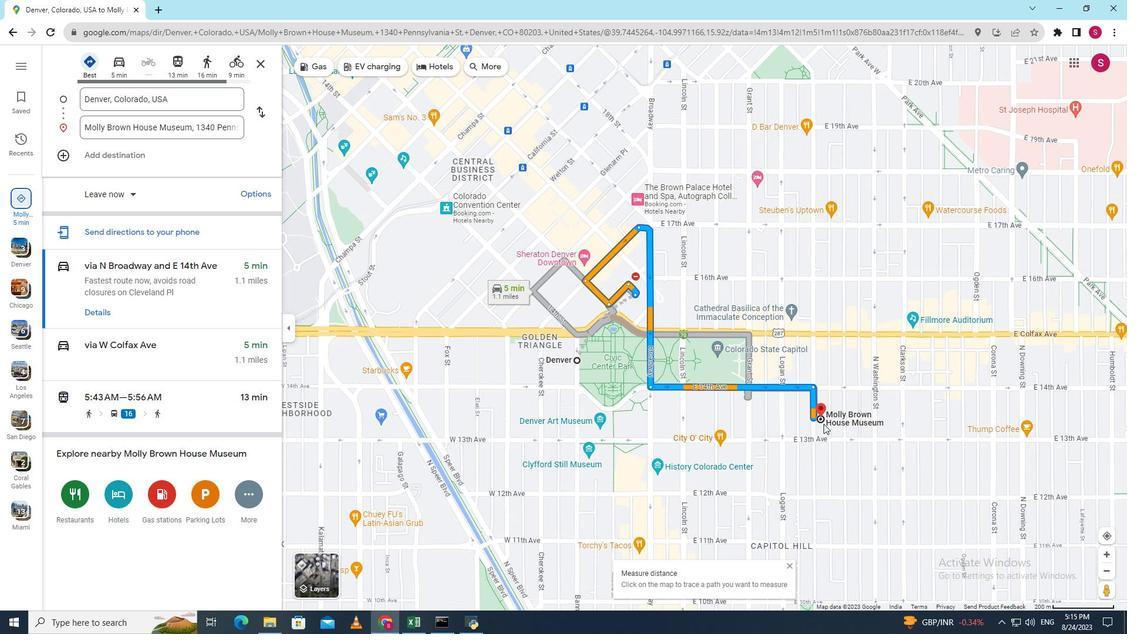
Action: Mouse scrolled (824, 424) with delta (0, 0)
Screenshot: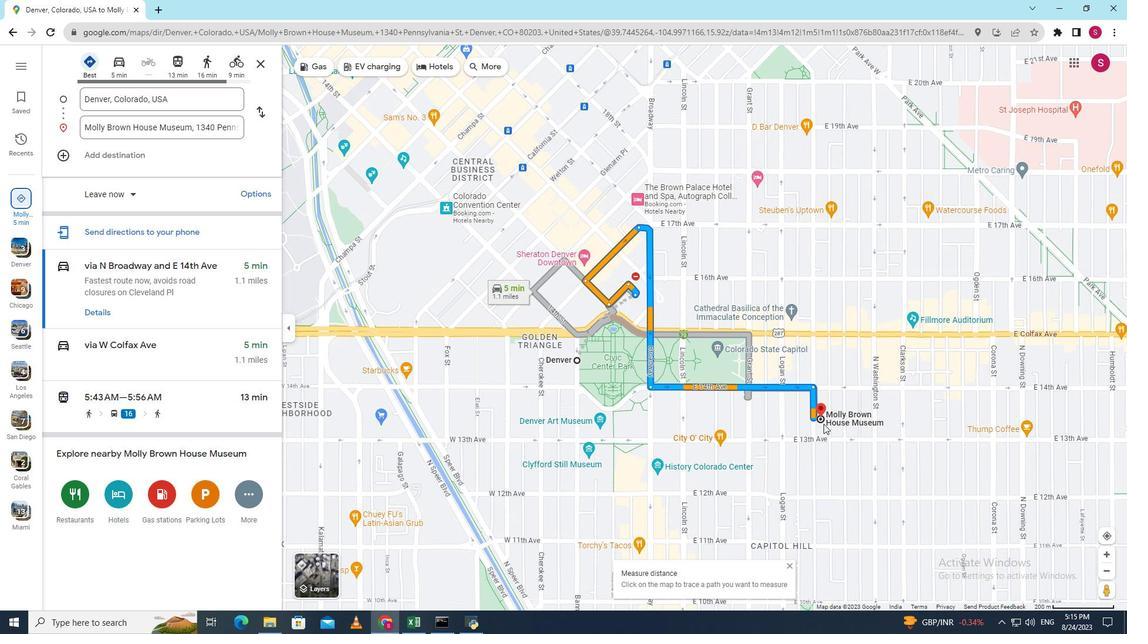 
Action: Mouse scrolled (824, 424) with delta (0, 0)
Screenshot: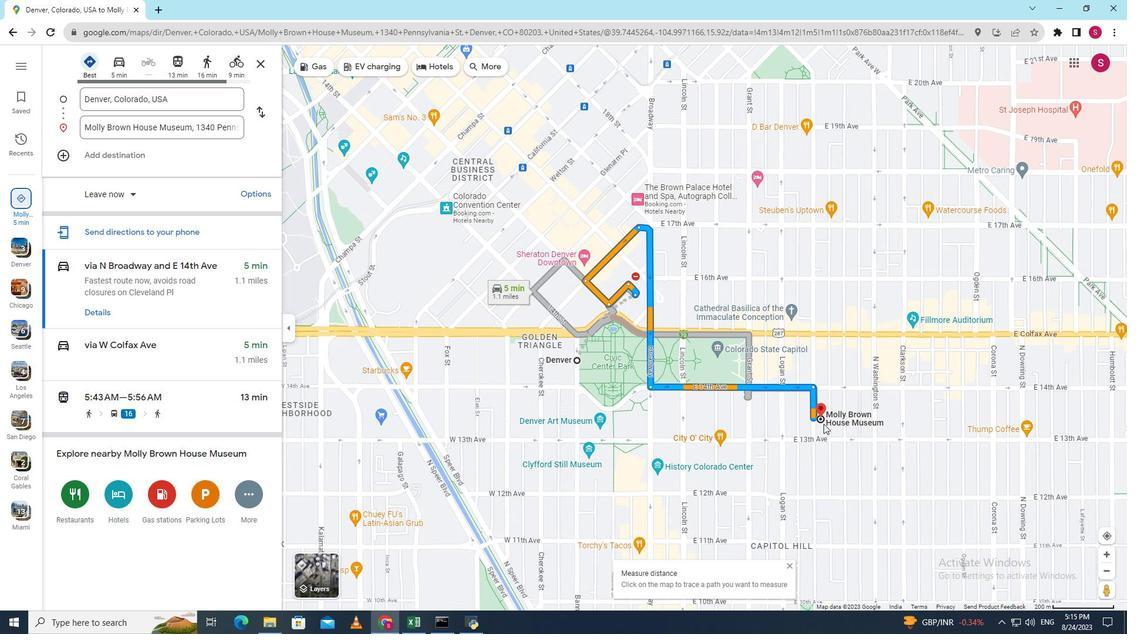 
Action: Mouse moved to (824, 421)
Screenshot: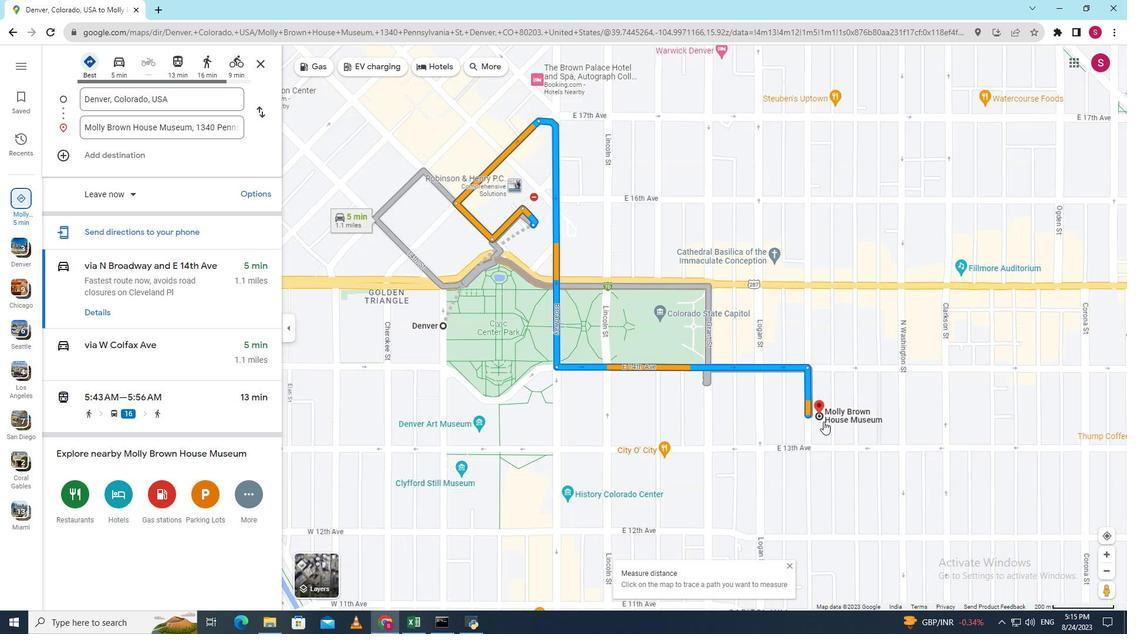 
Action: Mouse scrolled (824, 422) with delta (0, 0)
Screenshot: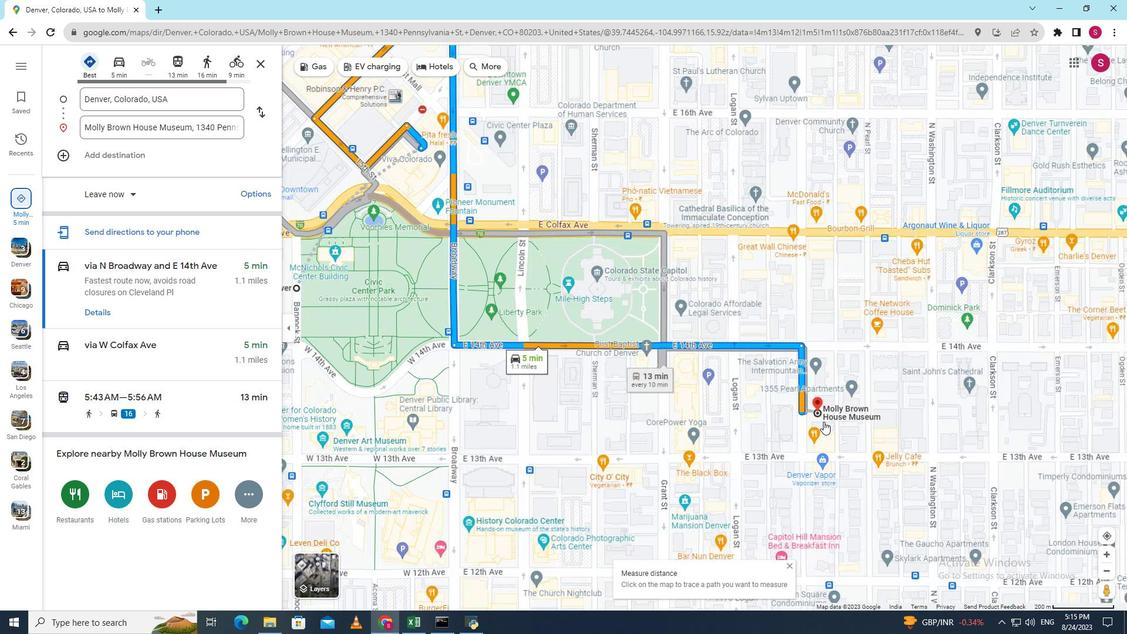 
Action: Mouse scrolled (824, 422) with delta (0, 0)
Screenshot: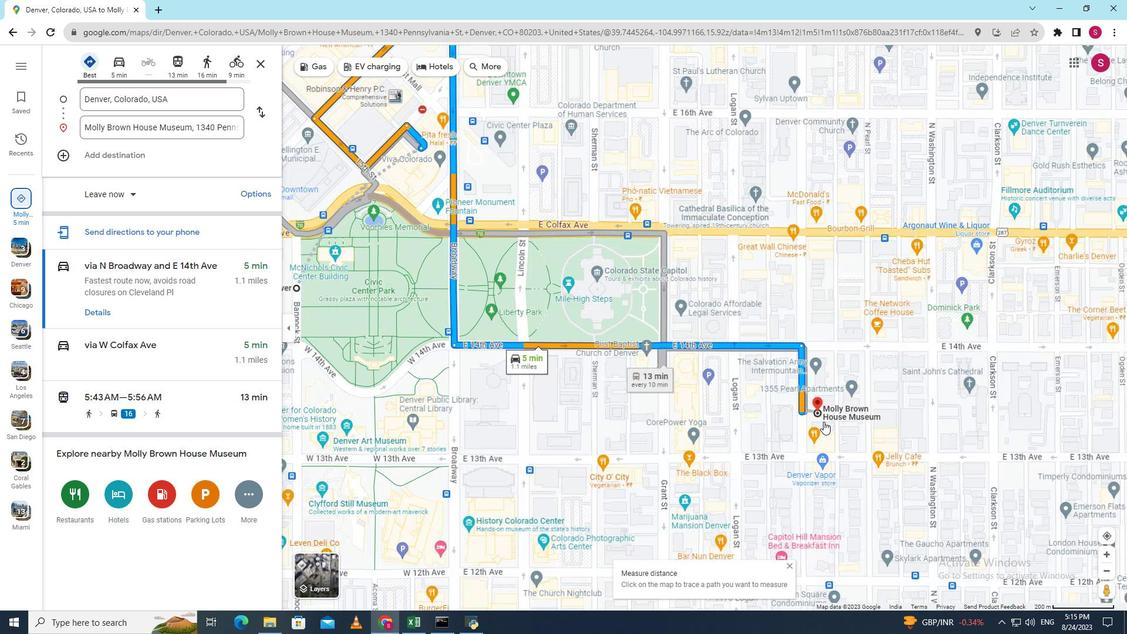 
Action: Mouse scrolled (824, 422) with delta (0, 0)
Screenshot: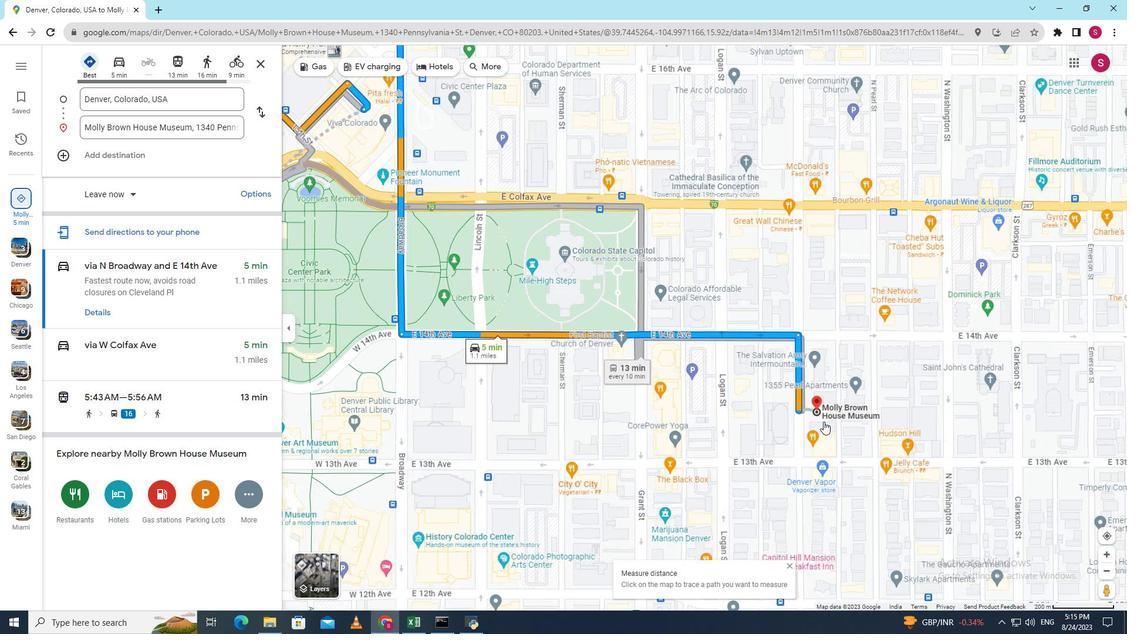 
Action: Mouse scrolled (824, 422) with delta (0, 0)
Screenshot: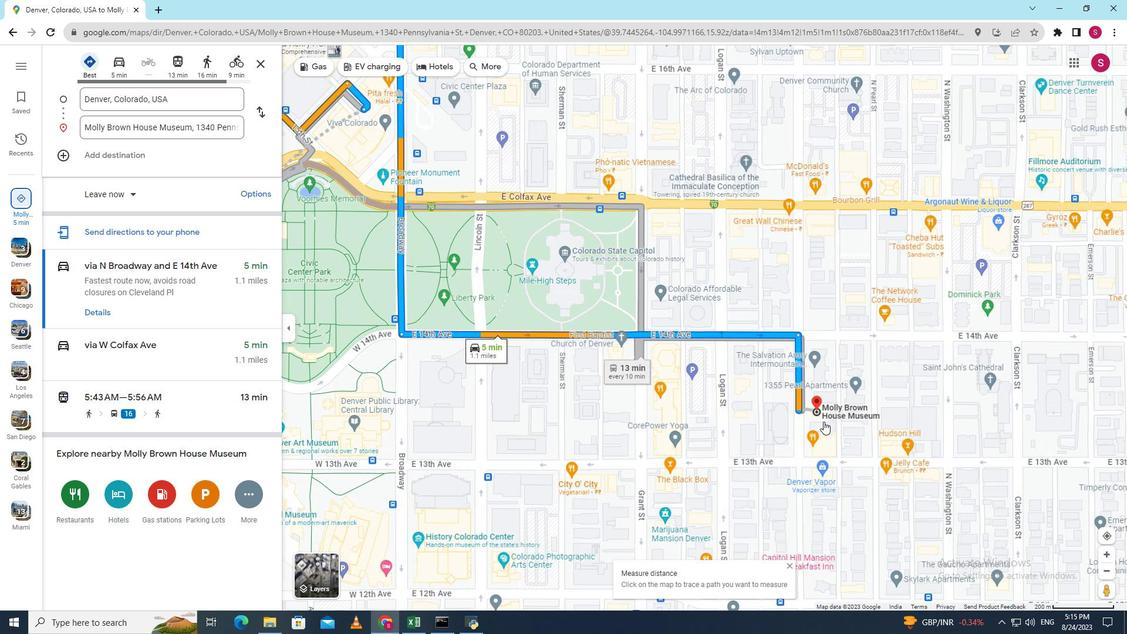 
Action: Mouse scrolled (824, 422) with delta (0, 0)
Screenshot: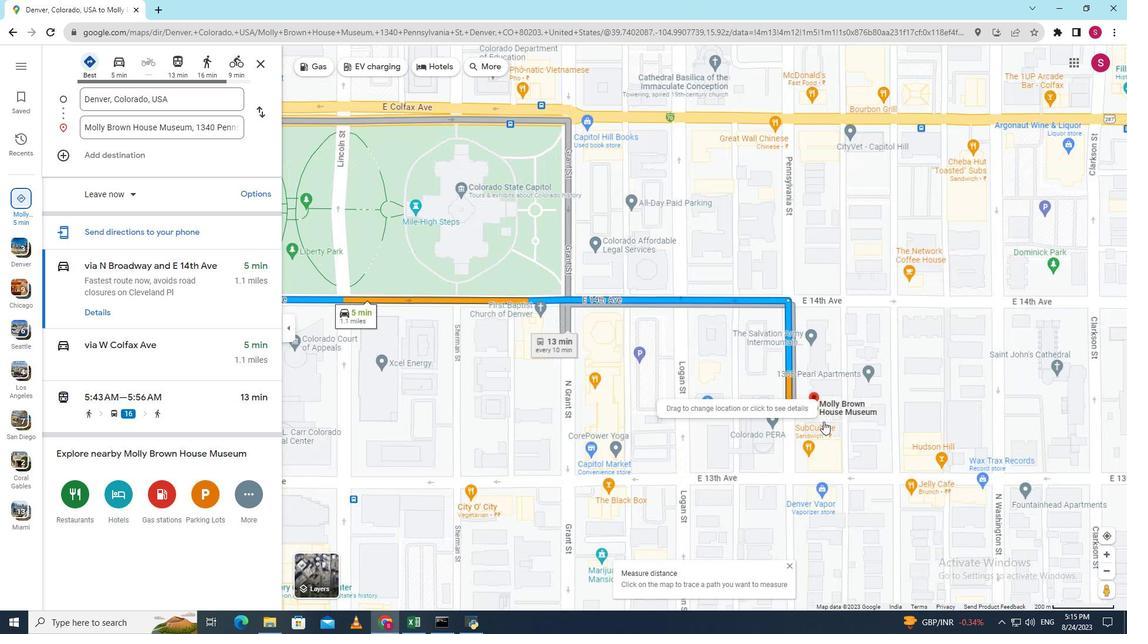
Action: Mouse moved to (809, 400)
Screenshot: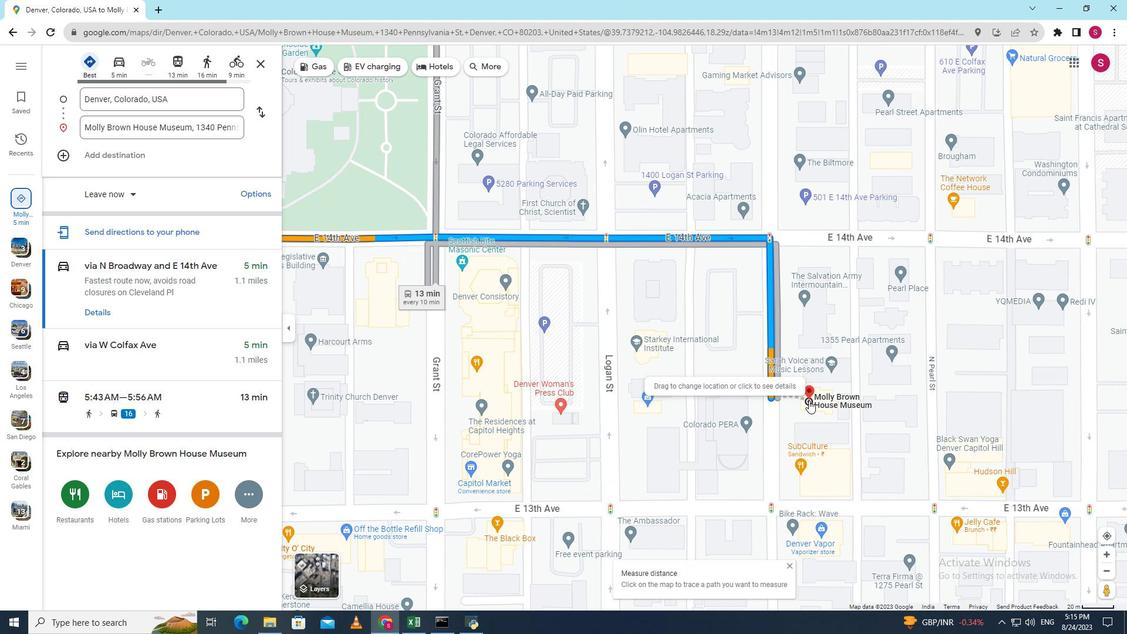 
Action: Mouse pressed right at (809, 400)
Screenshot: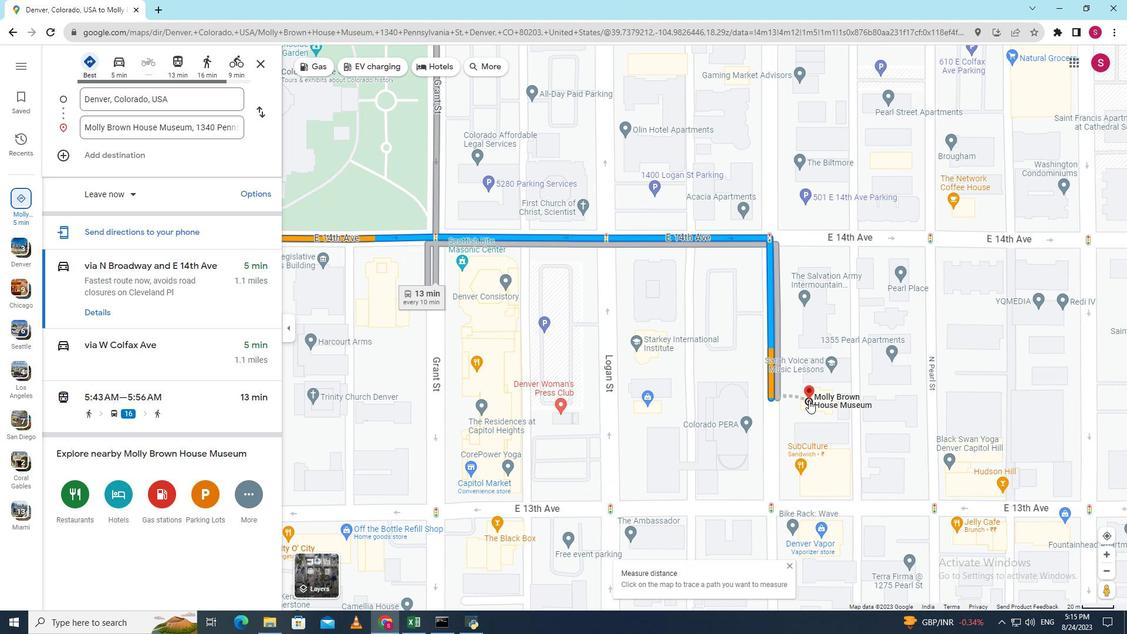 
Action: Mouse moved to (845, 491)
Screenshot: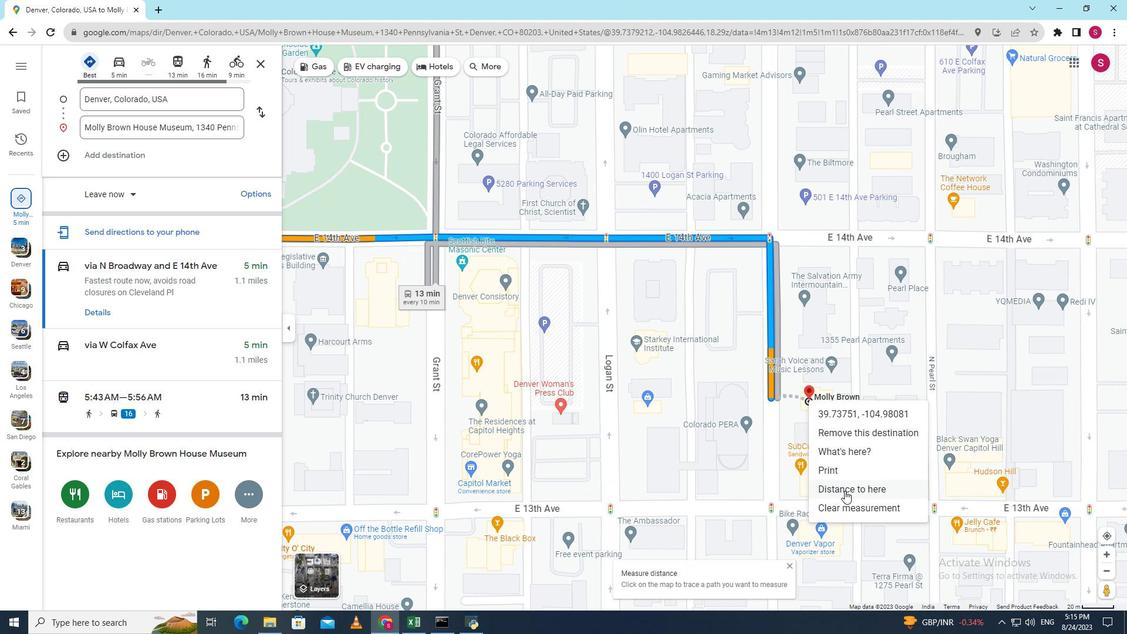 
Action: Mouse pressed left at (845, 491)
Screenshot: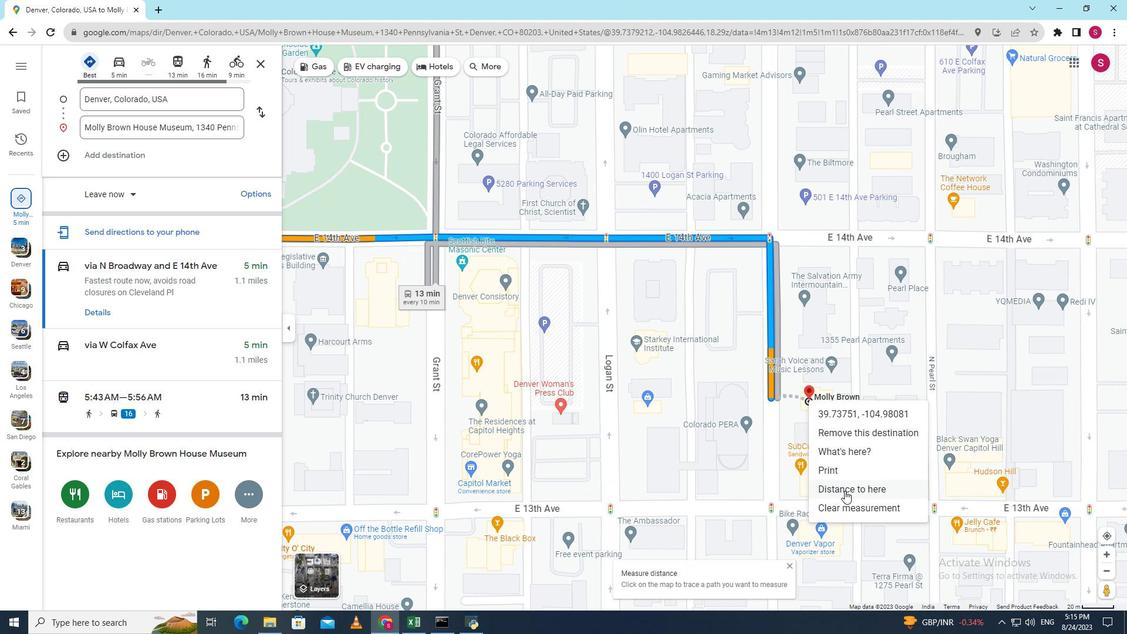 
Action: Mouse moved to (558, 553)
Screenshot: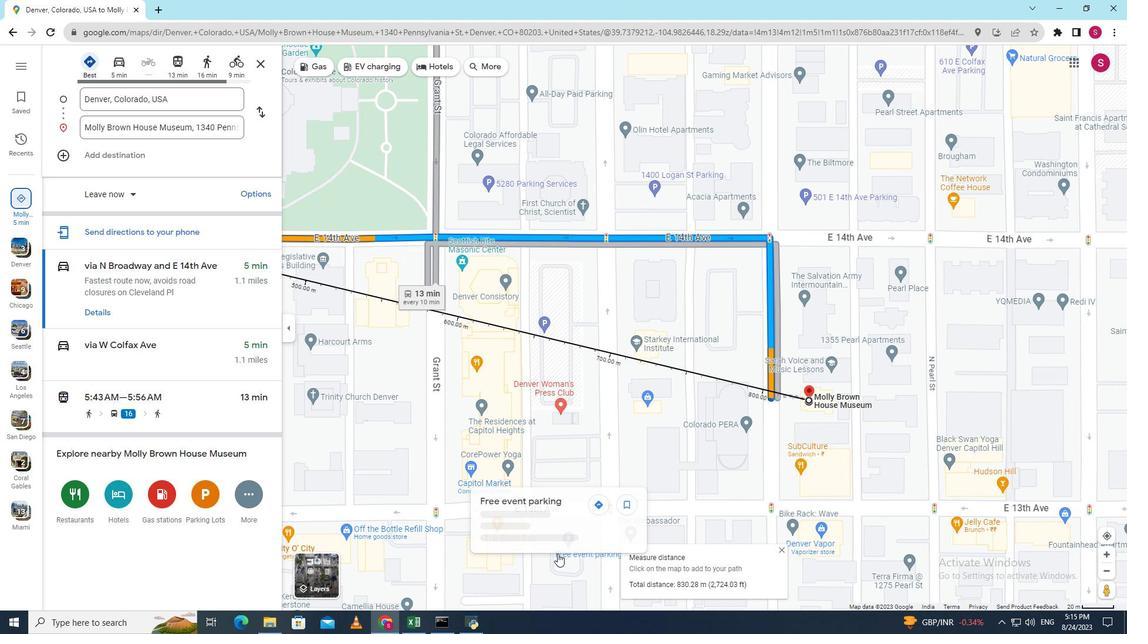 
Action: Mouse scrolled (558, 553) with delta (0, 0)
Screenshot: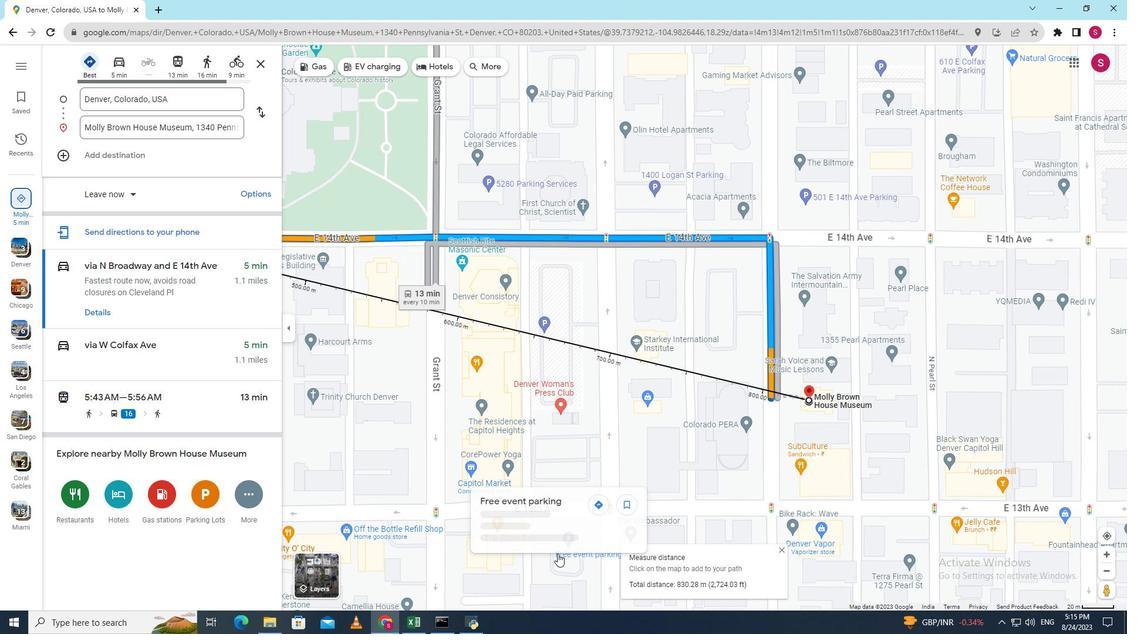 
Action: Mouse scrolled (558, 553) with delta (0, 0)
Screenshot: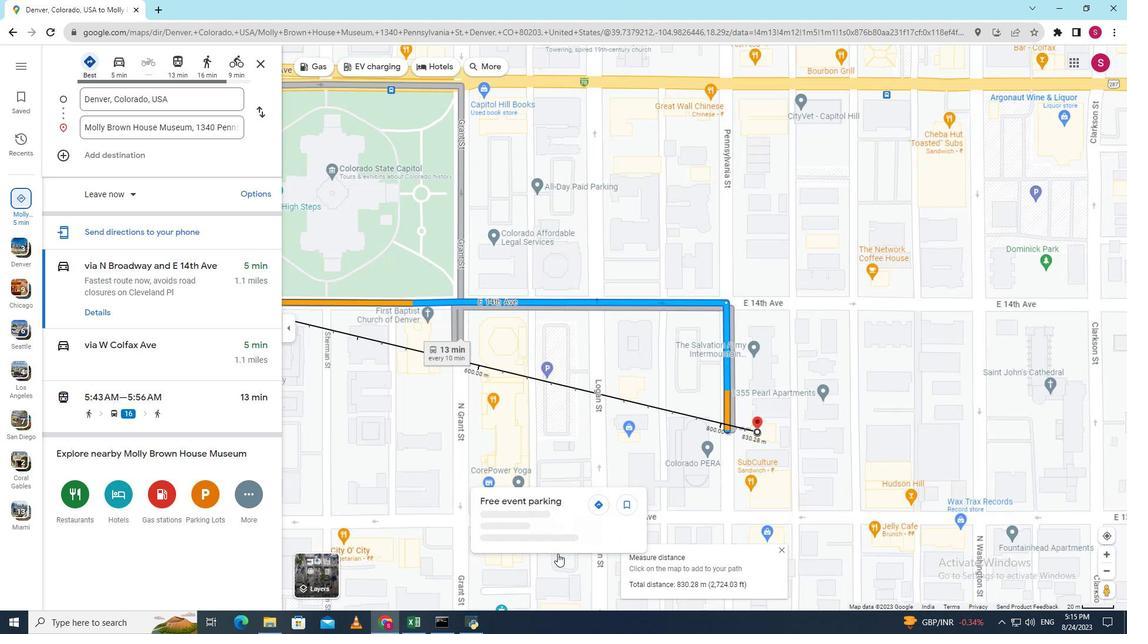
Action: Mouse scrolled (558, 553) with delta (0, 0)
Screenshot: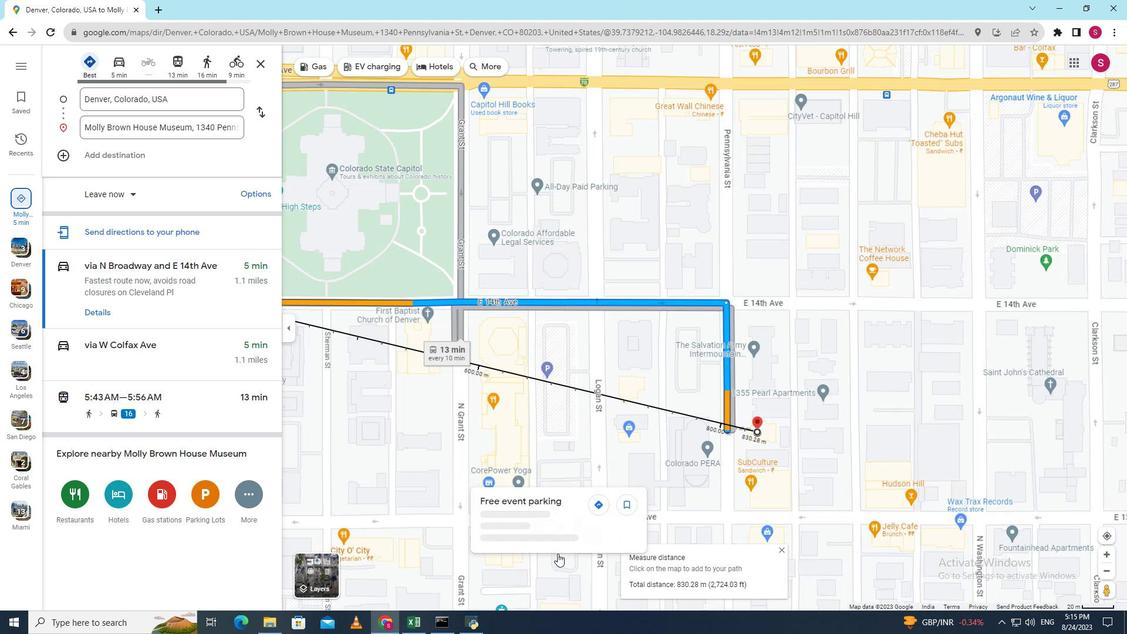 
Action: Mouse scrolled (558, 553) with delta (0, 0)
Screenshot: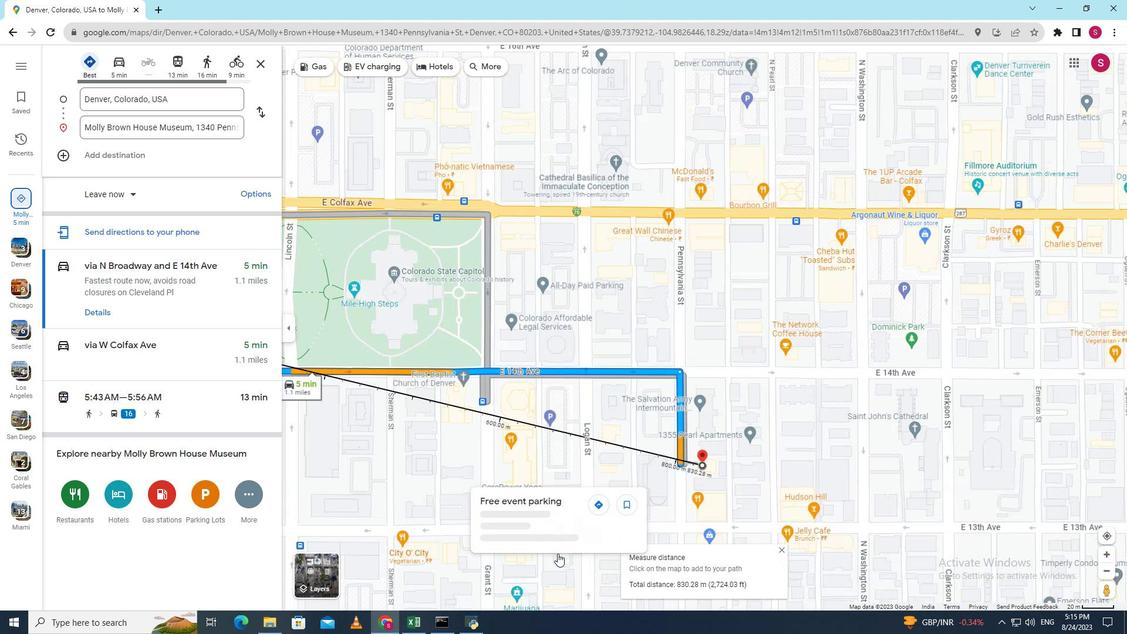 
Action: Mouse moved to (629, 581)
Screenshot: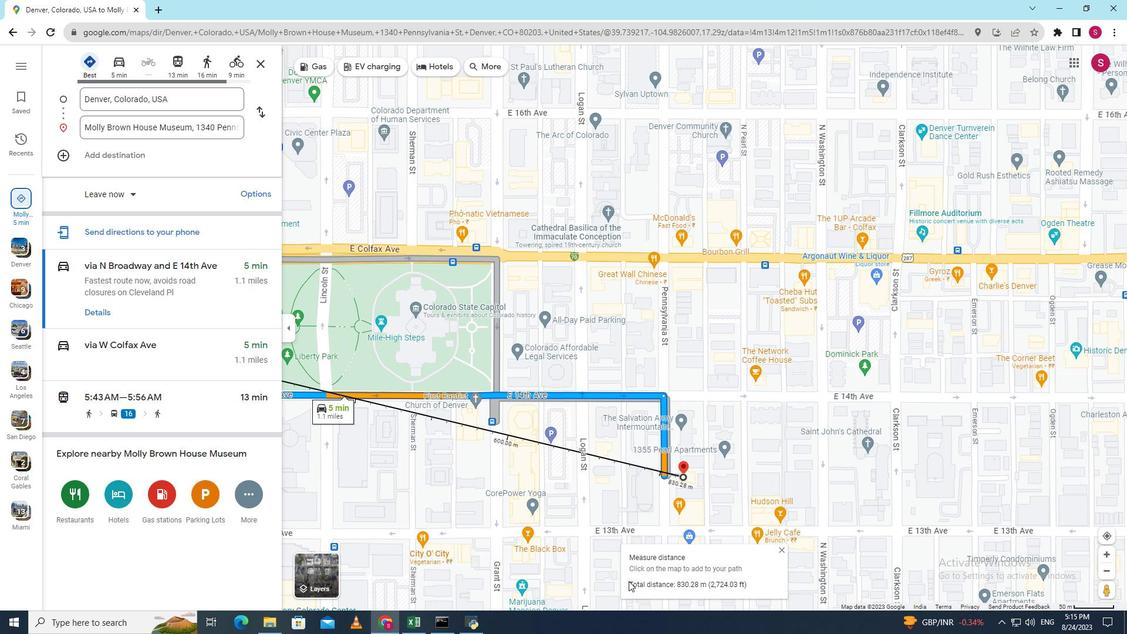 
Action: Mouse pressed left at (629, 581)
Screenshot: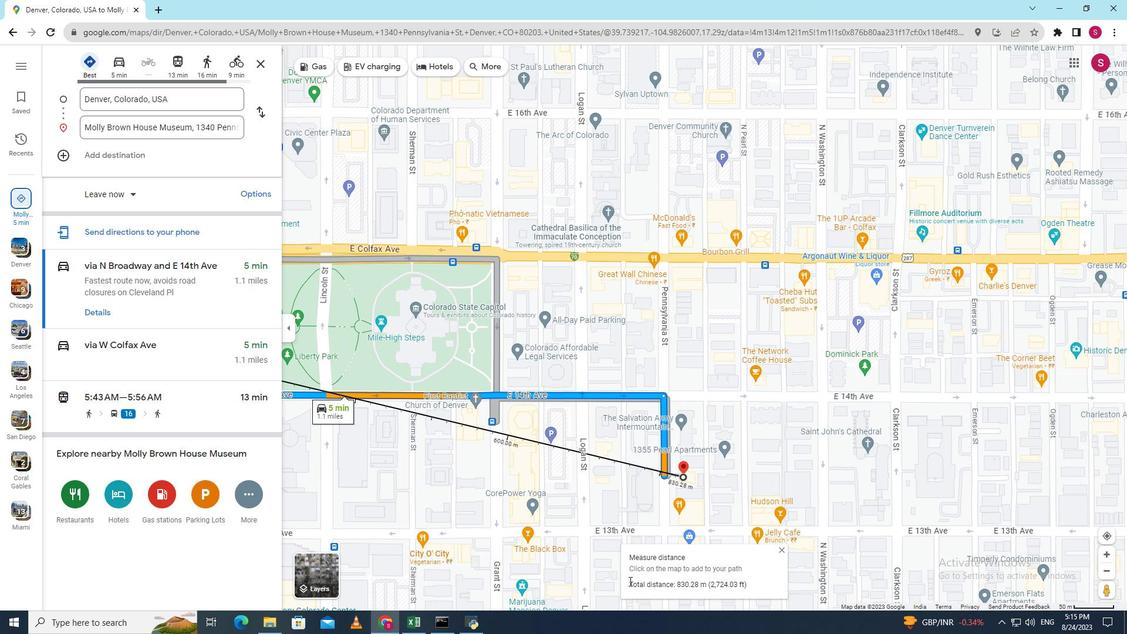 
Action: Mouse moved to (763, 582)
Screenshot: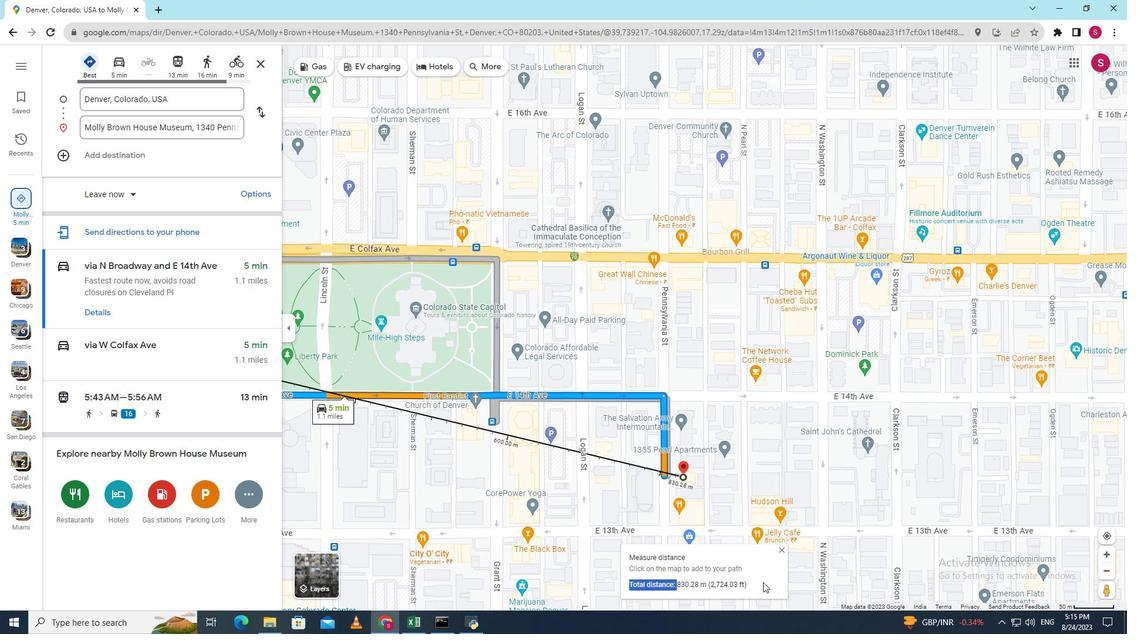 
